 Task: Find connections with filter location Itagüí with filter topic #Trainingwith filter profile language Potuguese with filter current company Resolvit with filter school P P SAVANI UNIVERSITY with filter industry Education with filter service category Loans with filter keywords title Geologist
Action: Mouse moved to (133, 209)
Screenshot: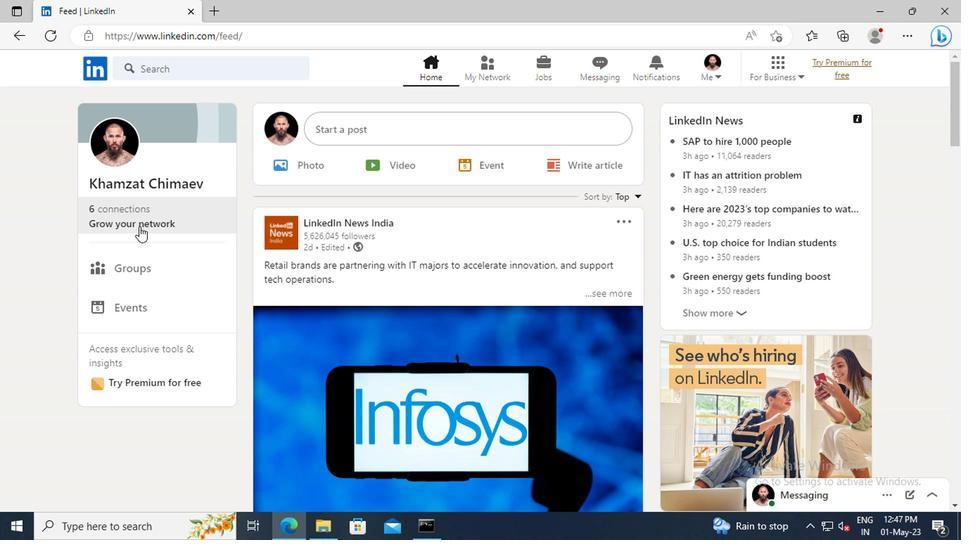 
Action: Mouse pressed left at (133, 209)
Screenshot: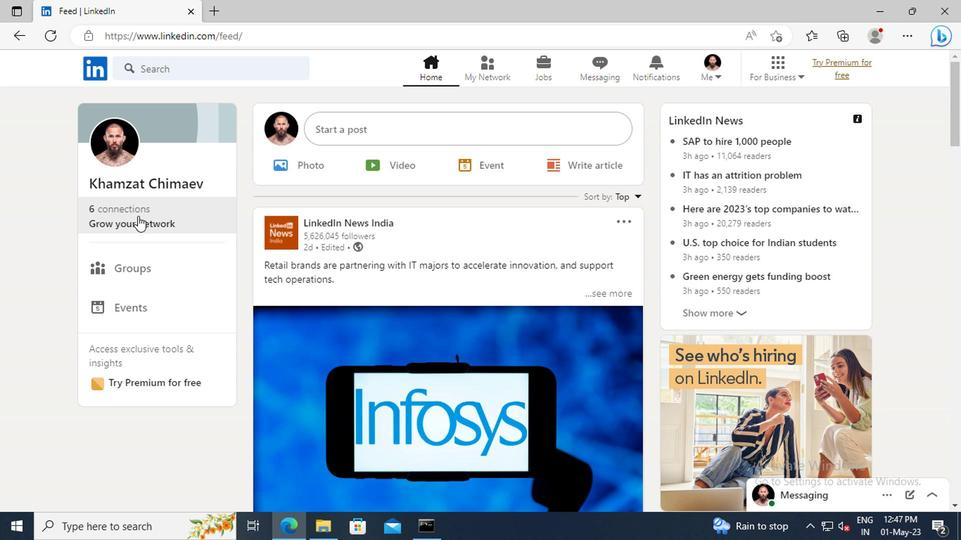 
Action: Mouse moved to (147, 150)
Screenshot: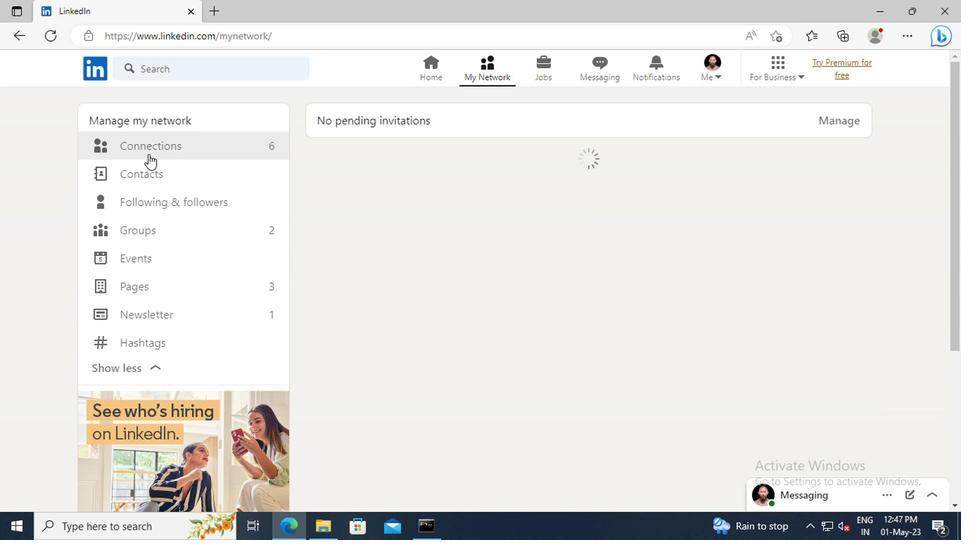 
Action: Mouse pressed left at (147, 150)
Screenshot: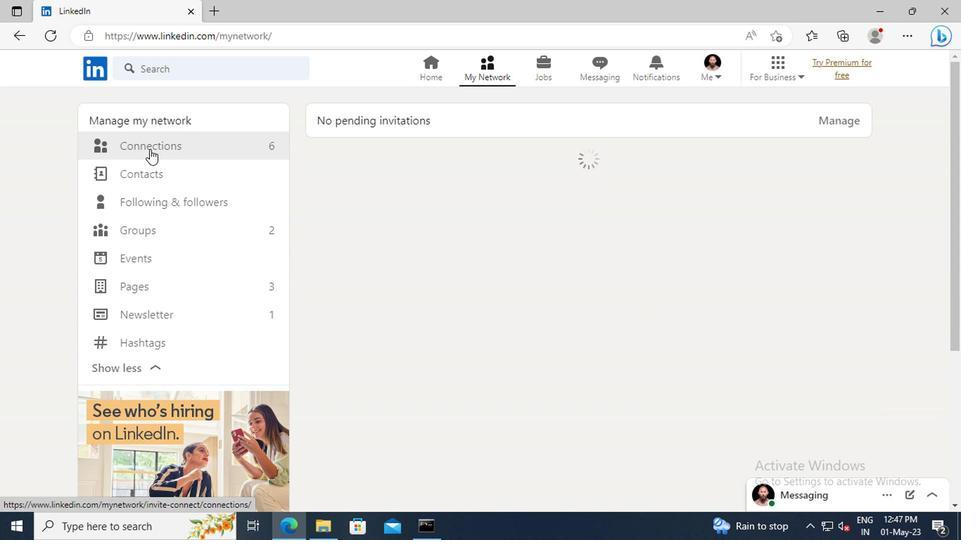 
Action: Mouse moved to (584, 148)
Screenshot: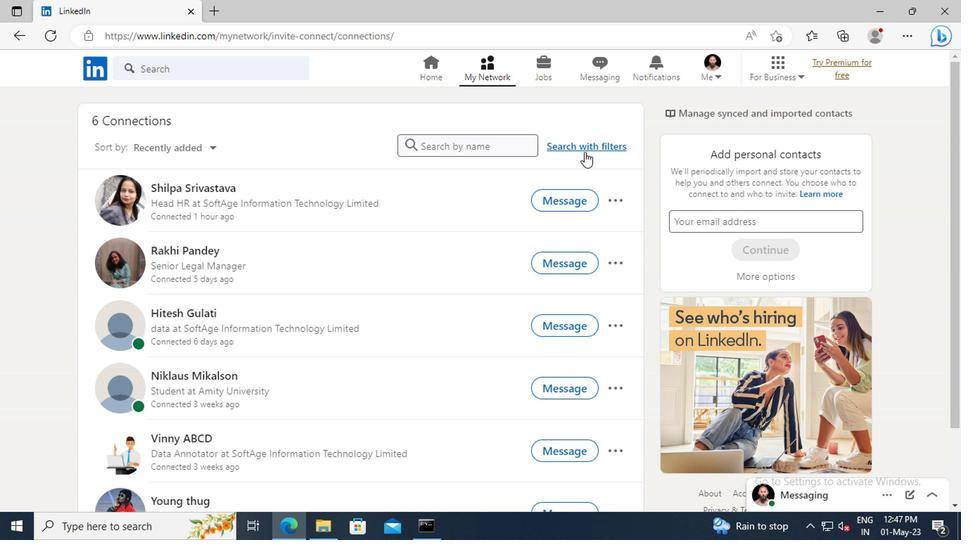 
Action: Mouse pressed left at (584, 148)
Screenshot: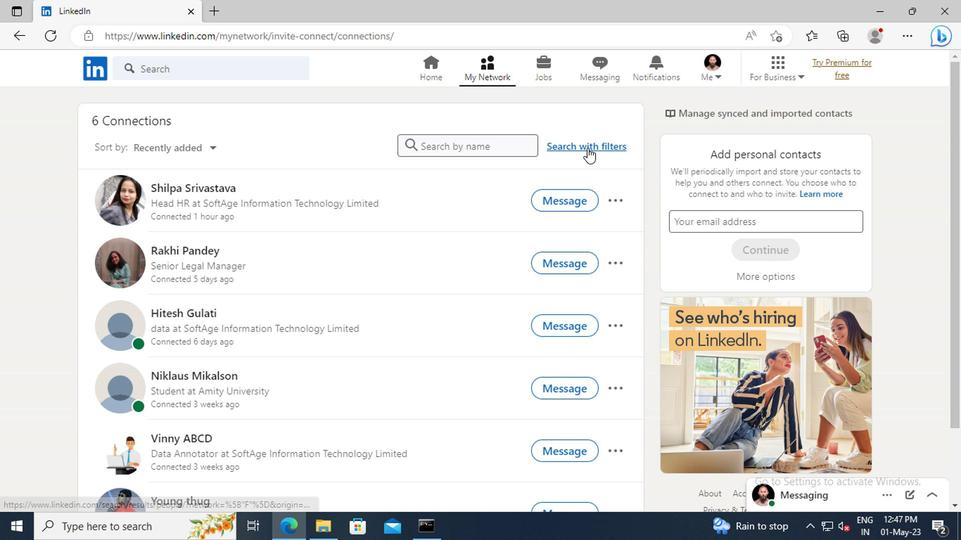 
Action: Mouse moved to (526, 109)
Screenshot: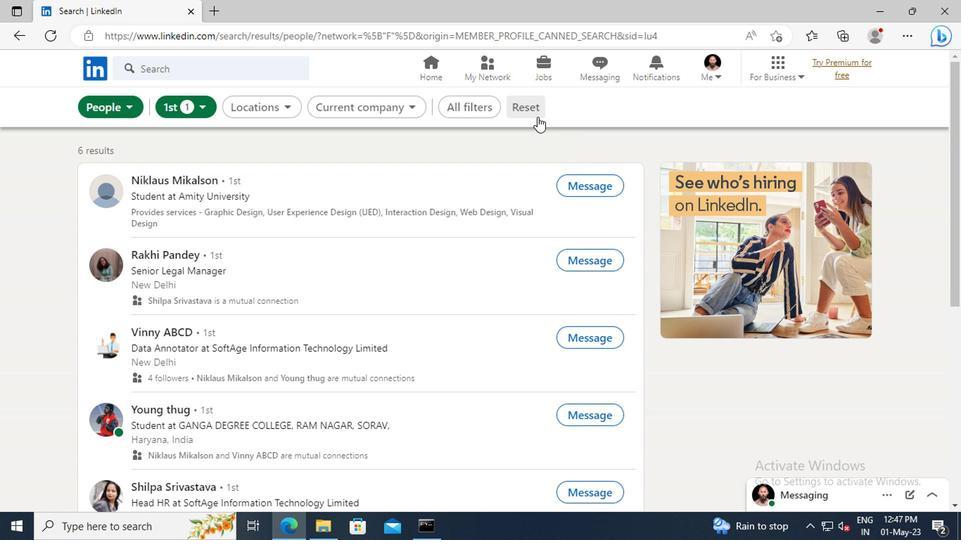 
Action: Mouse pressed left at (526, 109)
Screenshot: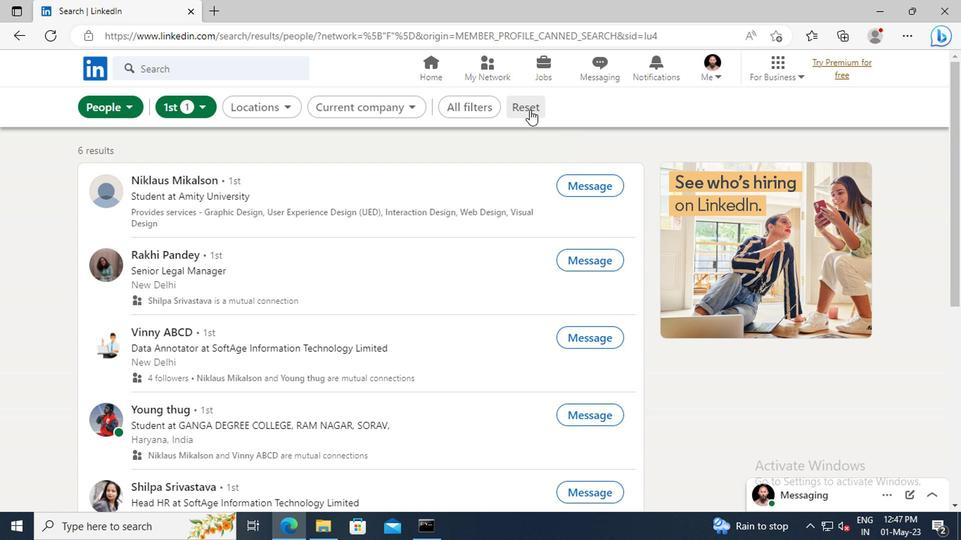 
Action: Mouse moved to (502, 109)
Screenshot: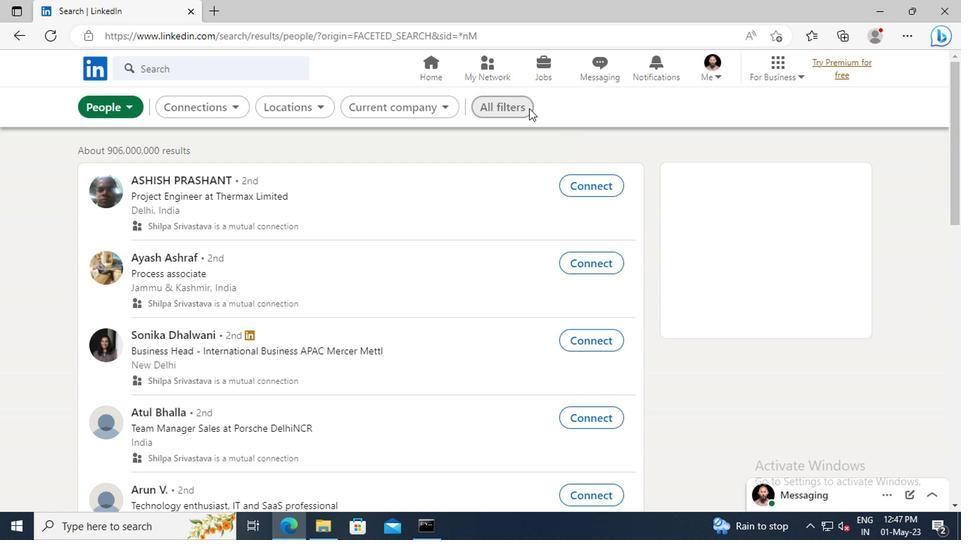 
Action: Mouse pressed left at (502, 109)
Screenshot: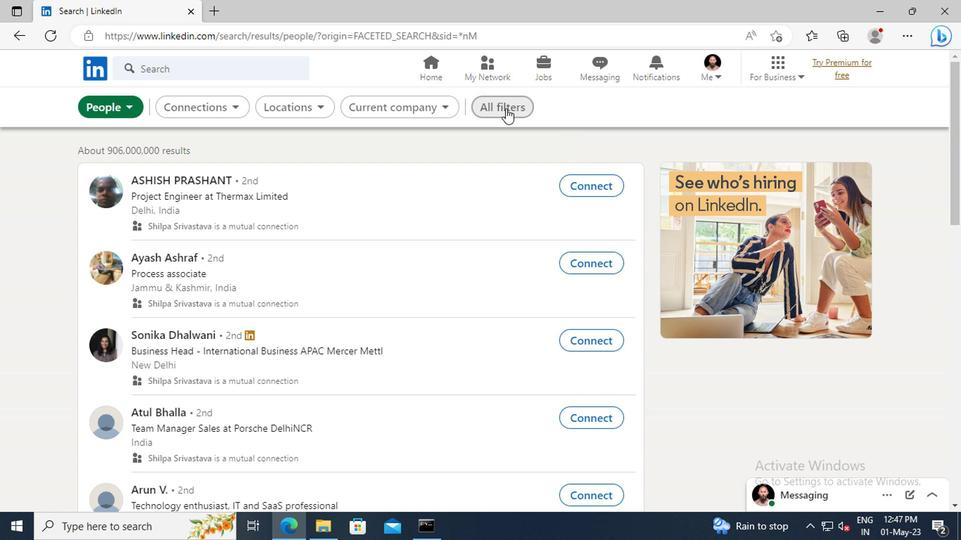 
Action: Mouse moved to (789, 270)
Screenshot: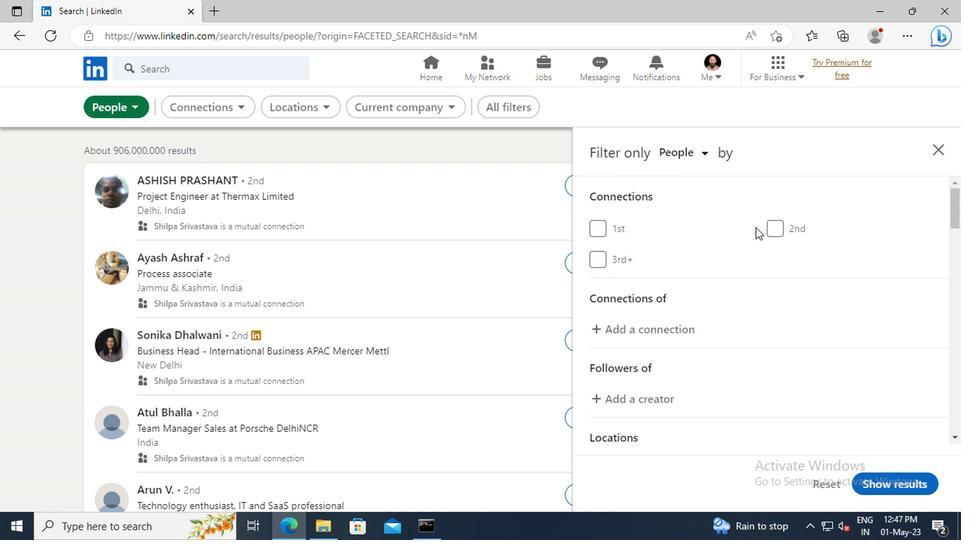 
Action: Mouse scrolled (789, 270) with delta (0, 0)
Screenshot: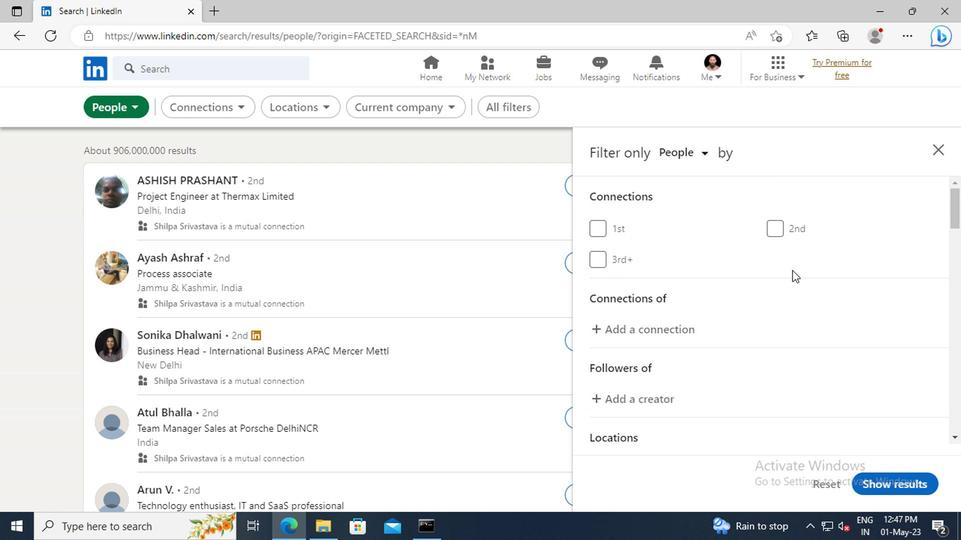 
Action: Mouse scrolled (789, 270) with delta (0, 0)
Screenshot: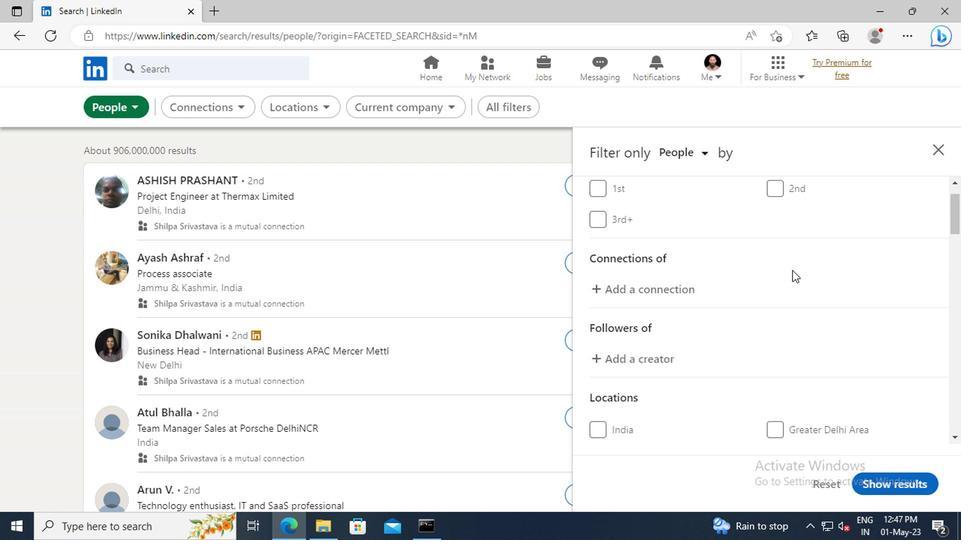 
Action: Mouse scrolled (789, 270) with delta (0, 0)
Screenshot: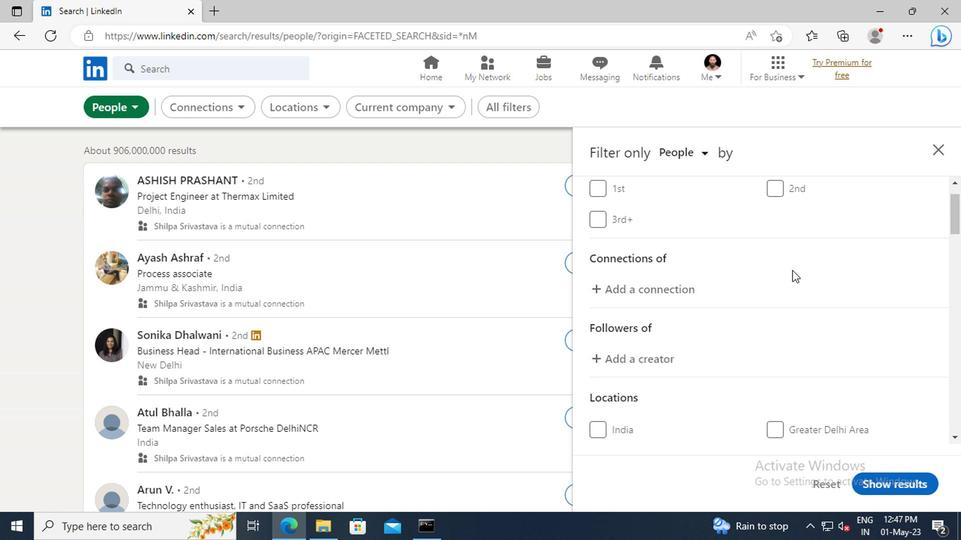 
Action: Mouse scrolled (789, 270) with delta (0, 0)
Screenshot: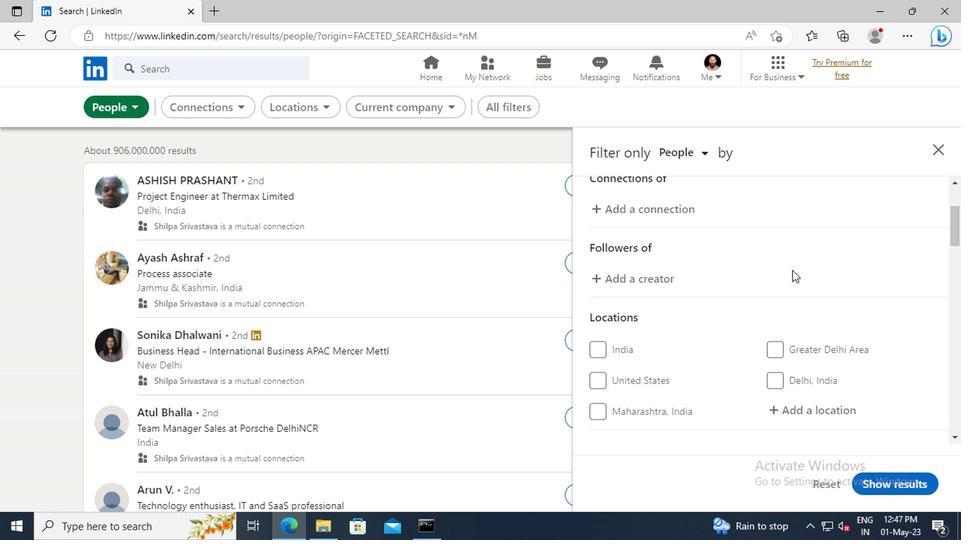 
Action: Mouse scrolled (789, 270) with delta (0, 0)
Screenshot: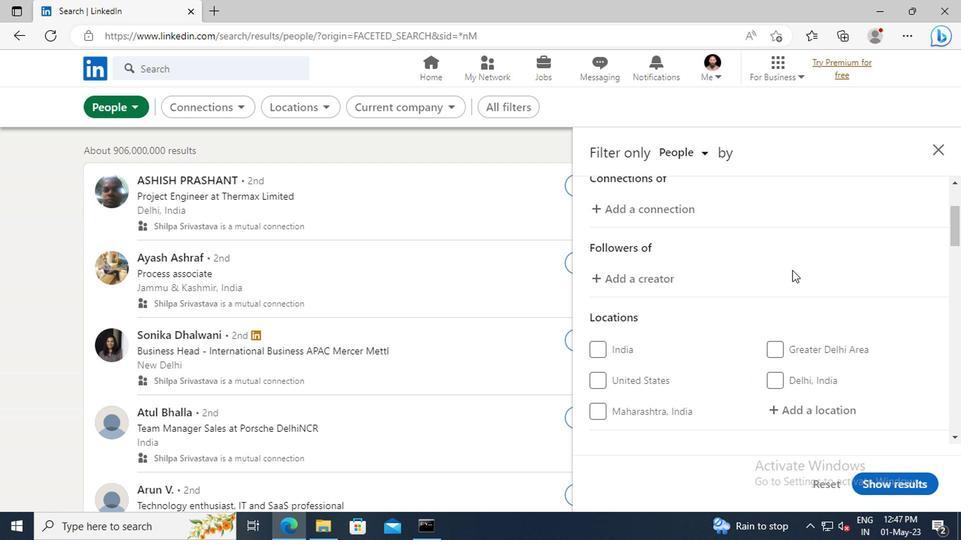 
Action: Mouse moved to (783, 329)
Screenshot: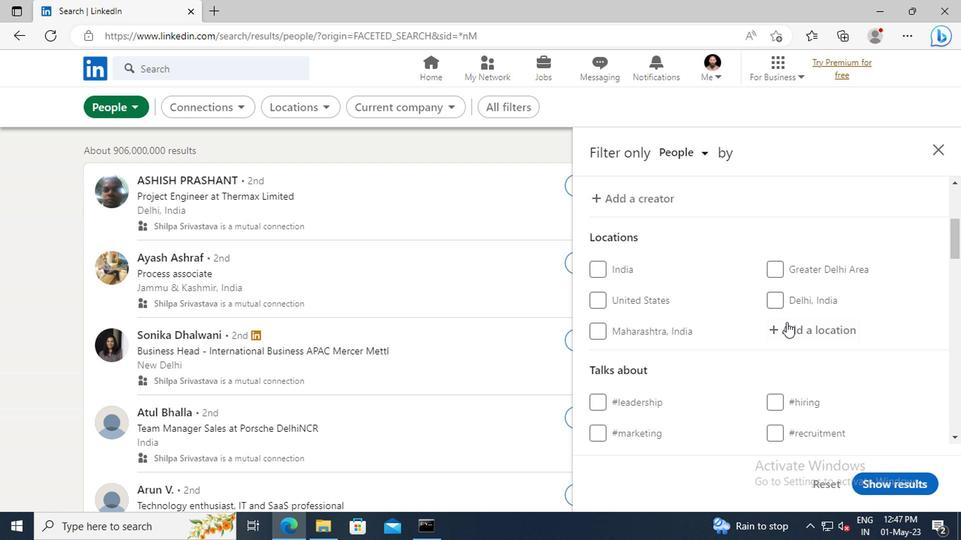
Action: Mouse pressed left at (783, 329)
Screenshot: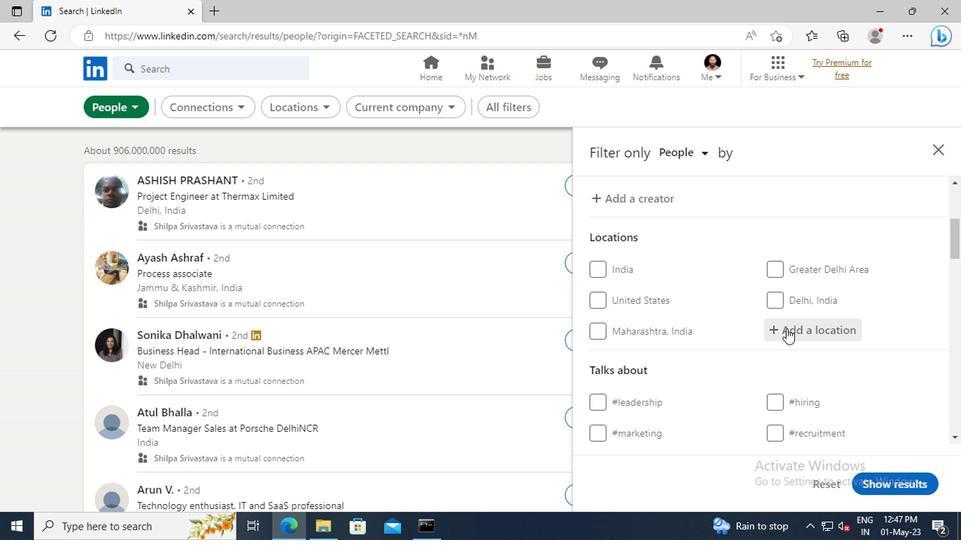 
Action: Key pressed <Key.shift>ITAGUI
Screenshot: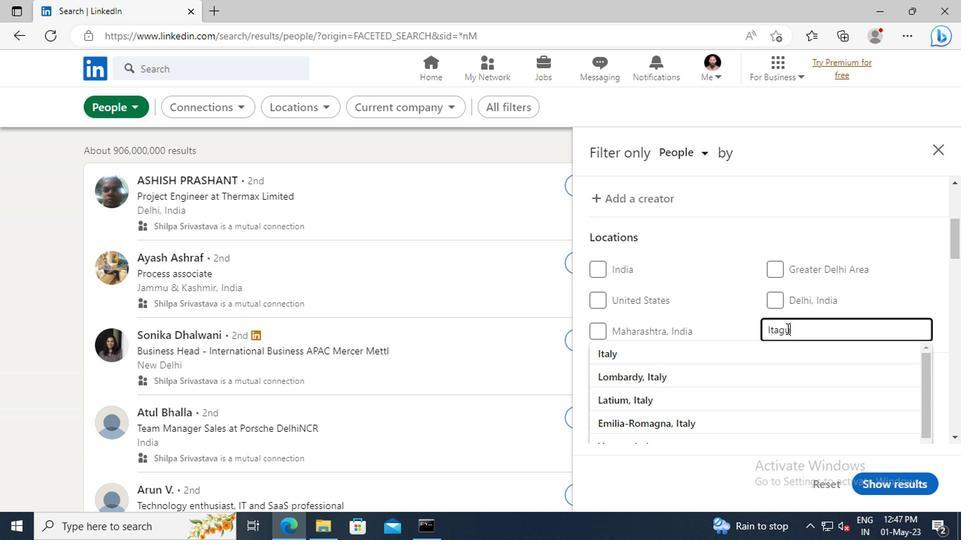 
Action: Mouse moved to (783, 356)
Screenshot: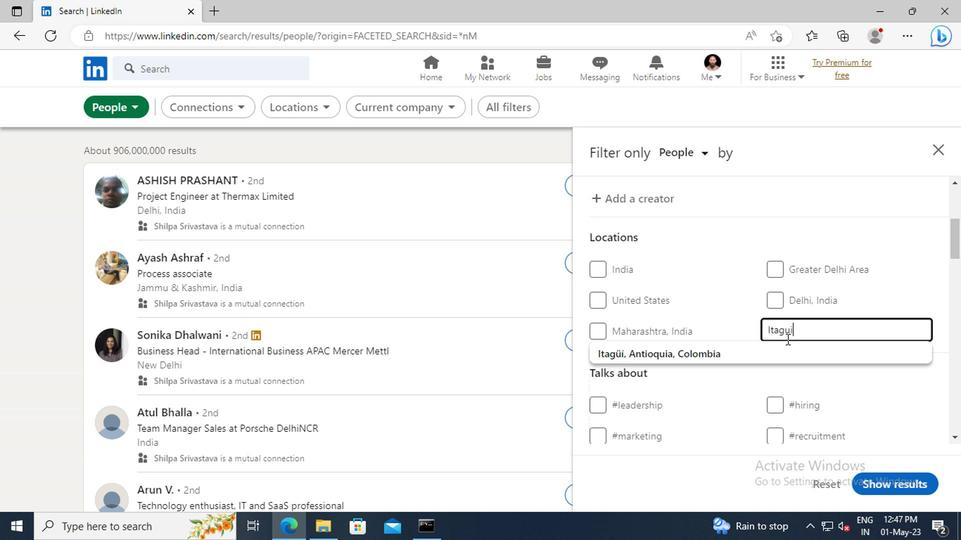 
Action: Mouse pressed left at (783, 356)
Screenshot: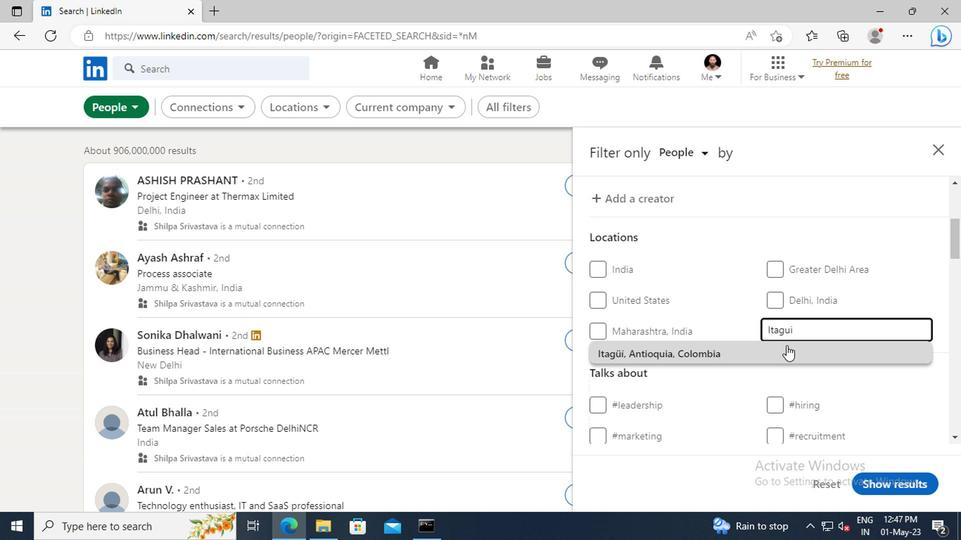 
Action: Mouse scrolled (783, 355) with delta (0, 0)
Screenshot: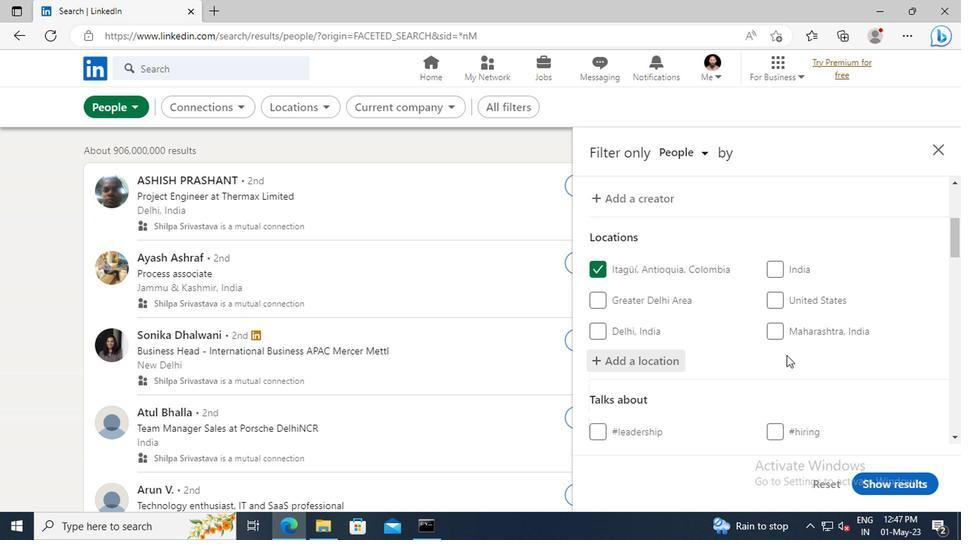 
Action: Mouse scrolled (783, 355) with delta (0, 0)
Screenshot: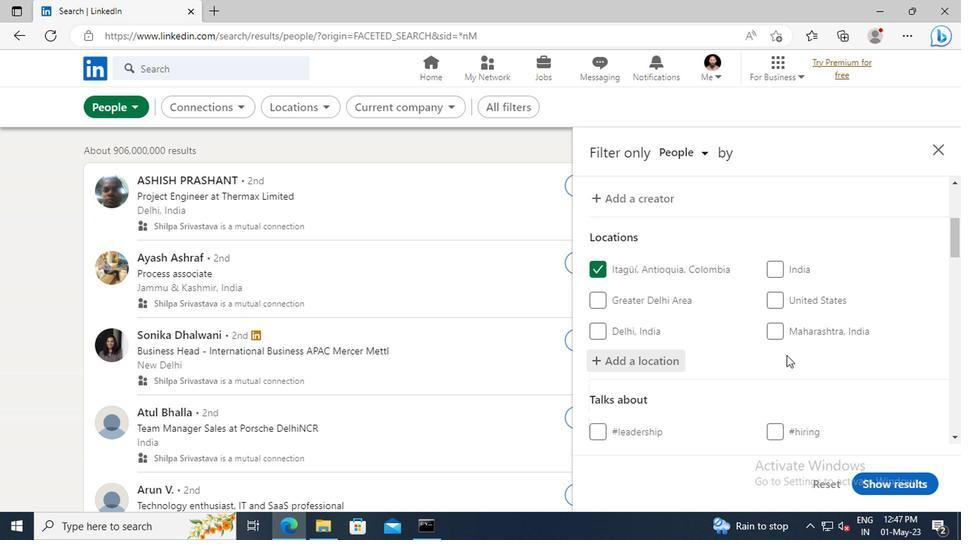 
Action: Mouse scrolled (783, 355) with delta (0, 0)
Screenshot: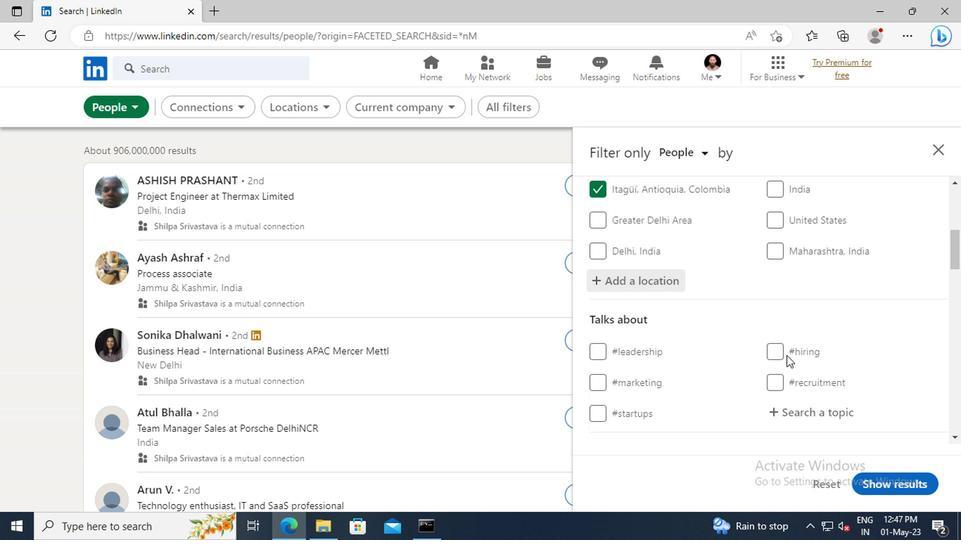 
Action: Mouse scrolled (783, 355) with delta (0, 0)
Screenshot: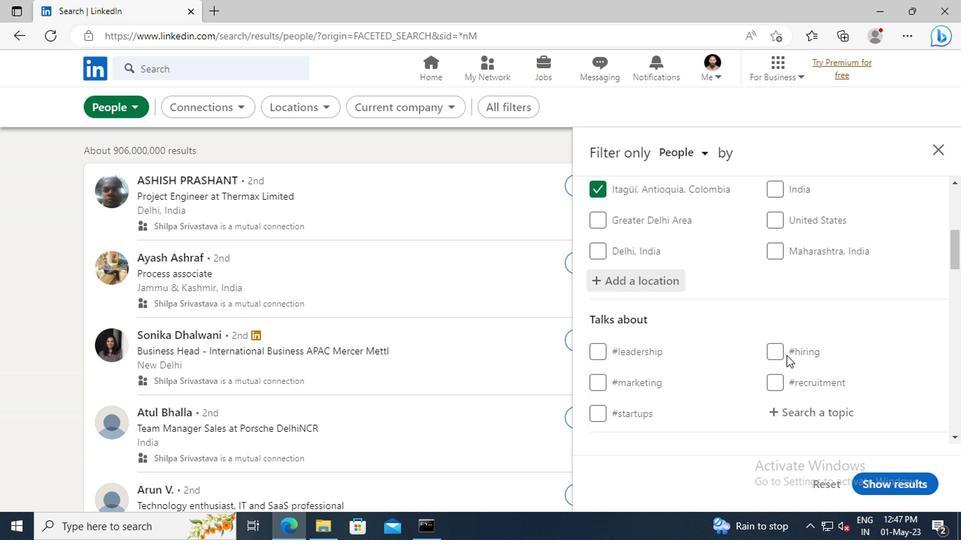 
Action: Mouse moved to (777, 338)
Screenshot: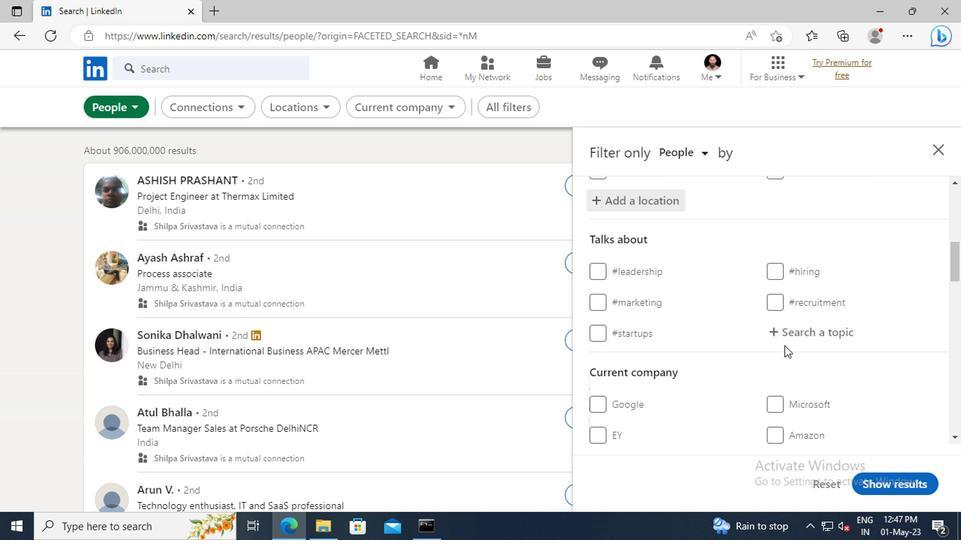 
Action: Mouse pressed left at (777, 338)
Screenshot: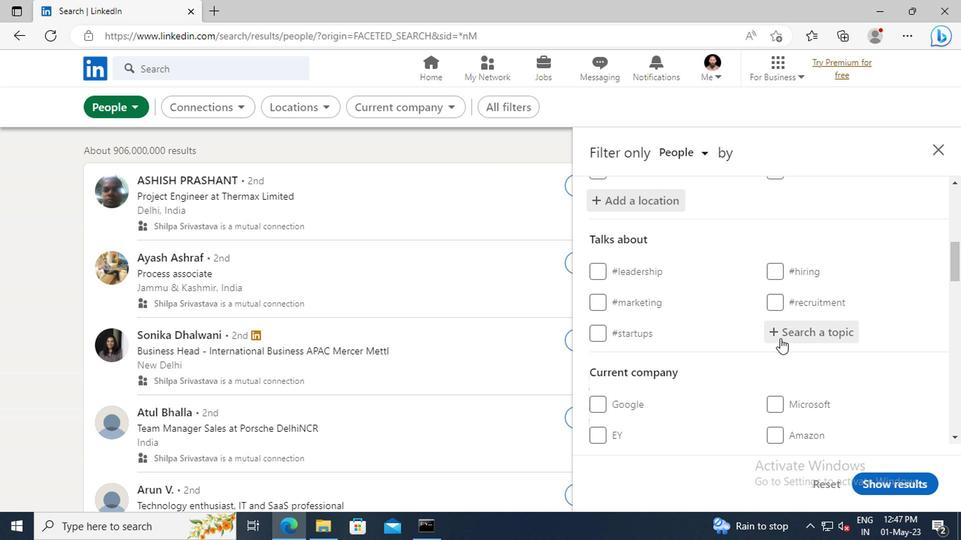 
Action: Key pressed <Key.shift>TRAINING
Screenshot: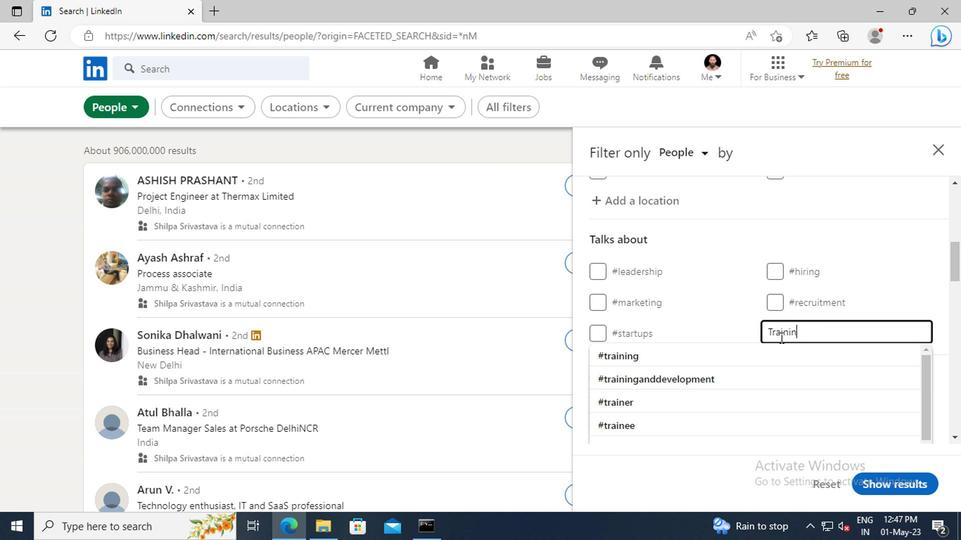 
Action: Mouse moved to (771, 351)
Screenshot: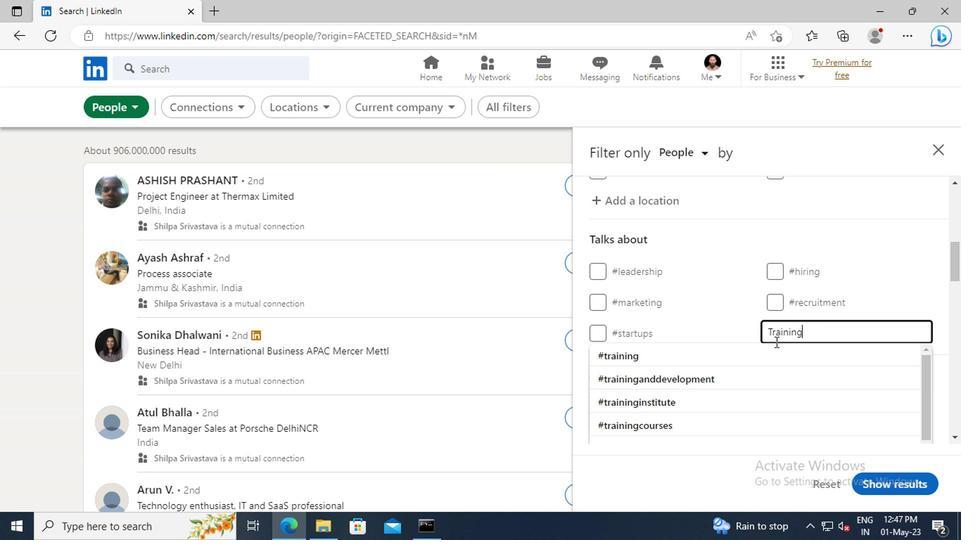 
Action: Mouse pressed left at (771, 351)
Screenshot: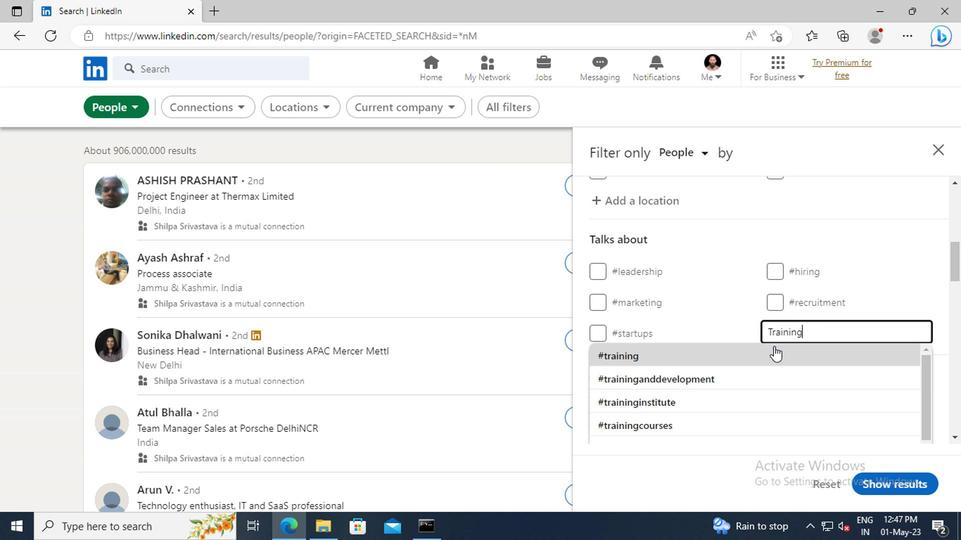 
Action: Mouse scrolled (771, 350) with delta (0, 0)
Screenshot: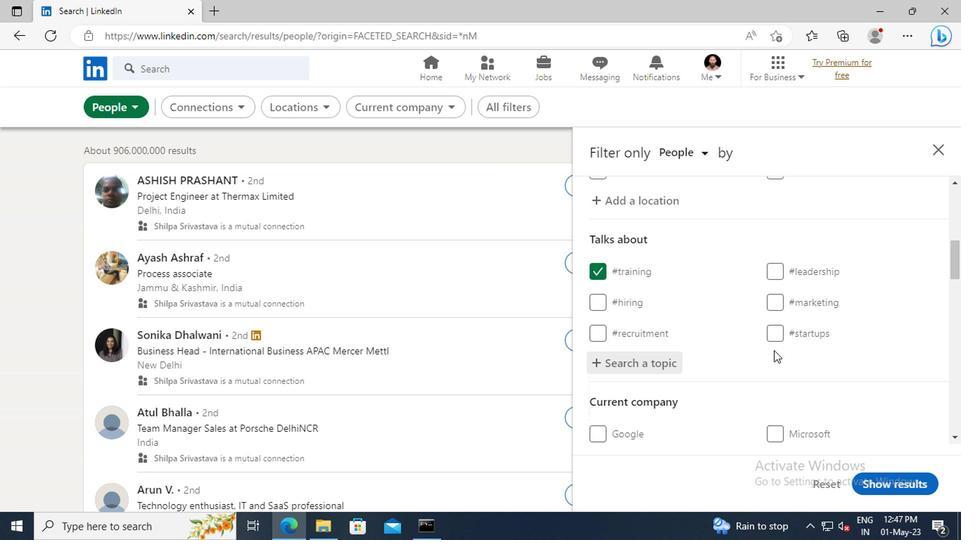 
Action: Mouse scrolled (771, 350) with delta (0, 0)
Screenshot: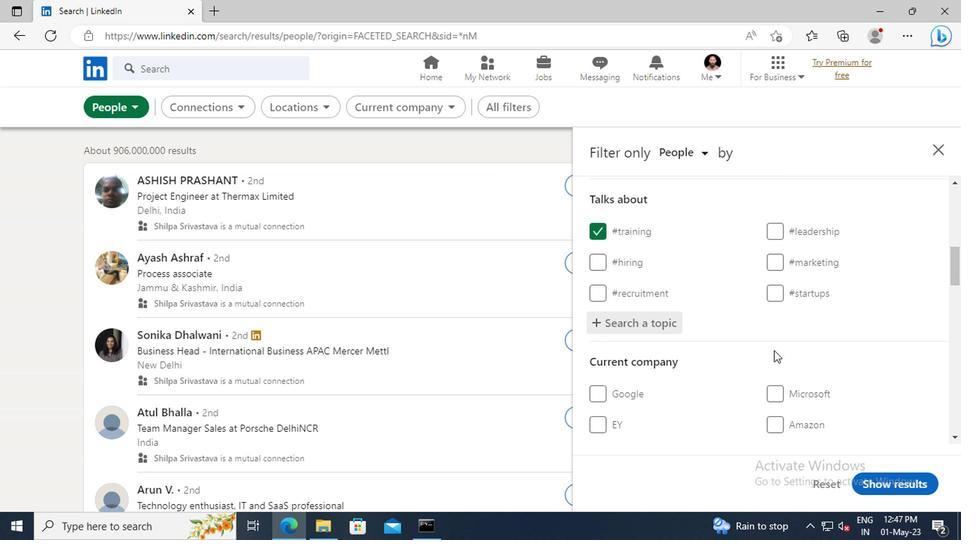 
Action: Mouse scrolled (771, 350) with delta (0, 0)
Screenshot: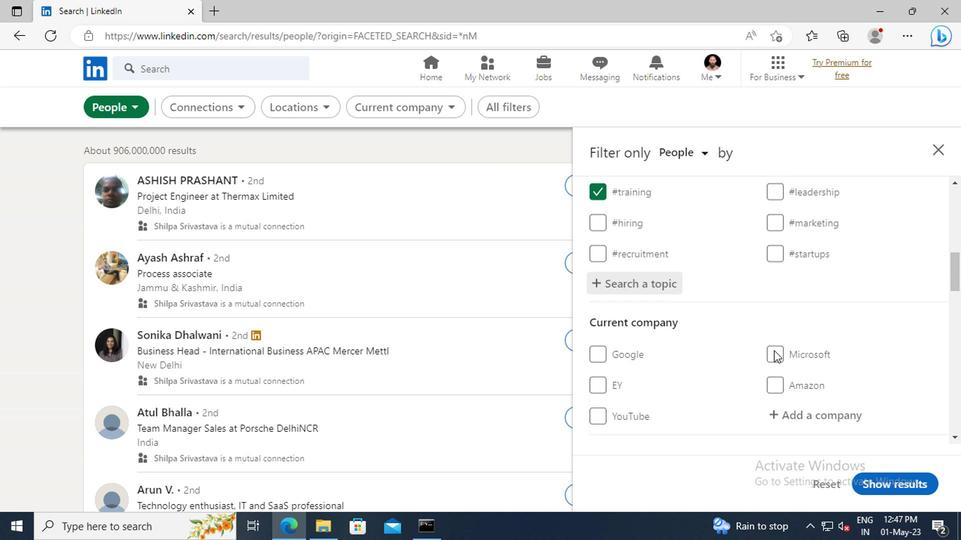 
Action: Mouse scrolled (771, 350) with delta (0, 0)
Screenshot: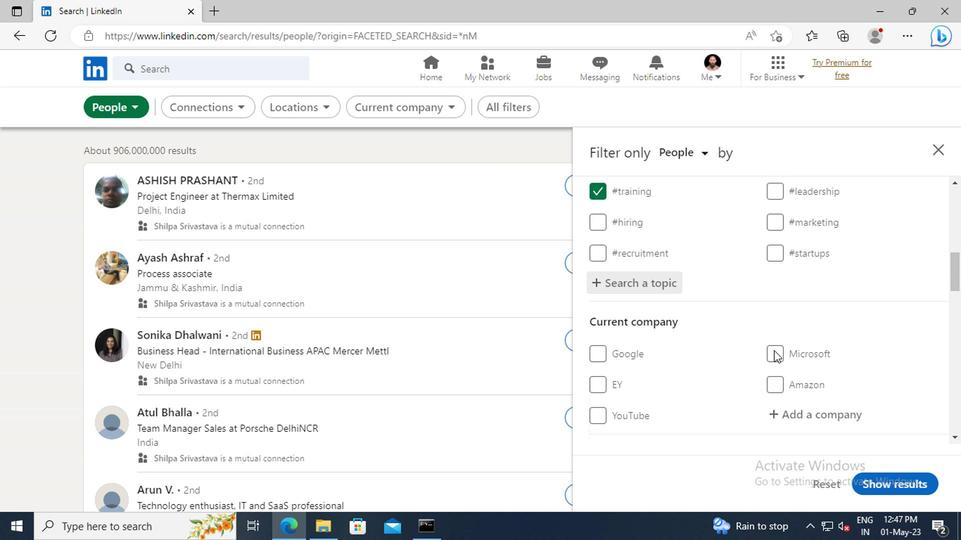 
Action: Mouse scrolled (771, 350) with delta (0, 0)
Screenshot: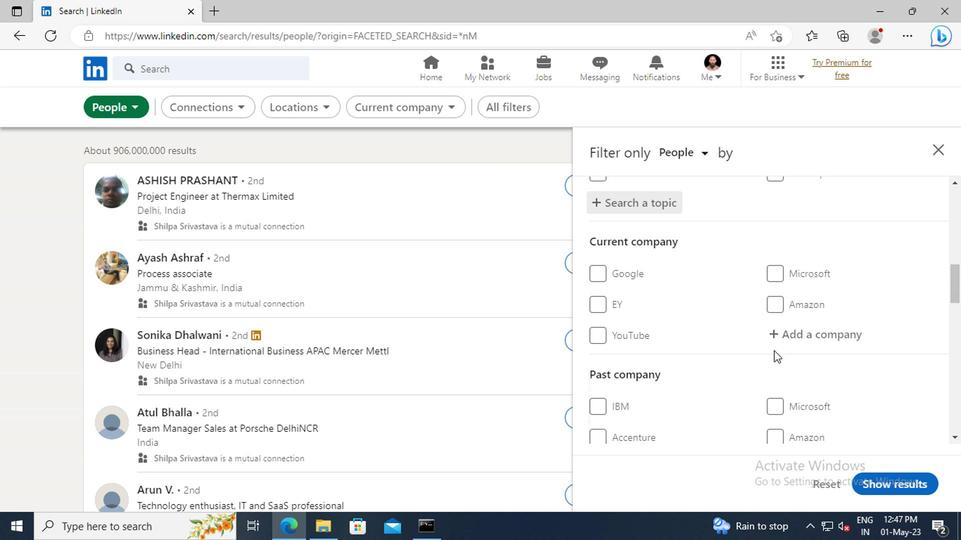 
Action: Mouse scrolled (771, 350) with delta (0, 0)
Screenshot: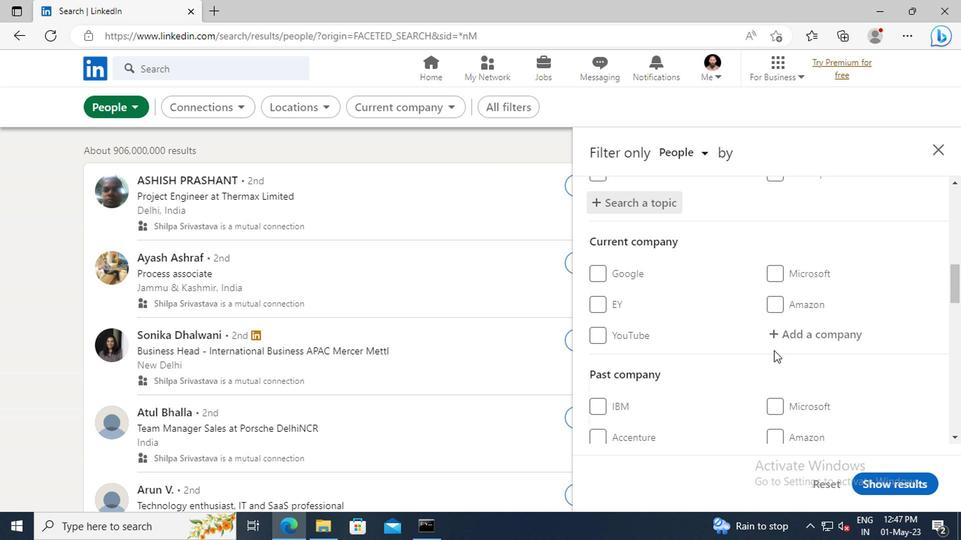 
Action: Mouse scrolled (771, 350) with delta (0, 0)
Screenshot: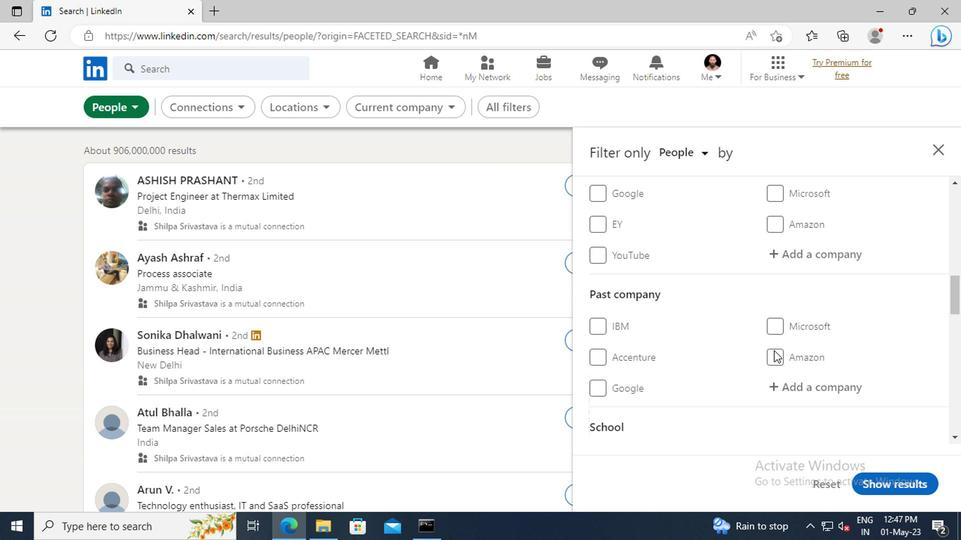 
Action: Mouse scrolled (771, 350) with delta (0, 0)
Screenshot: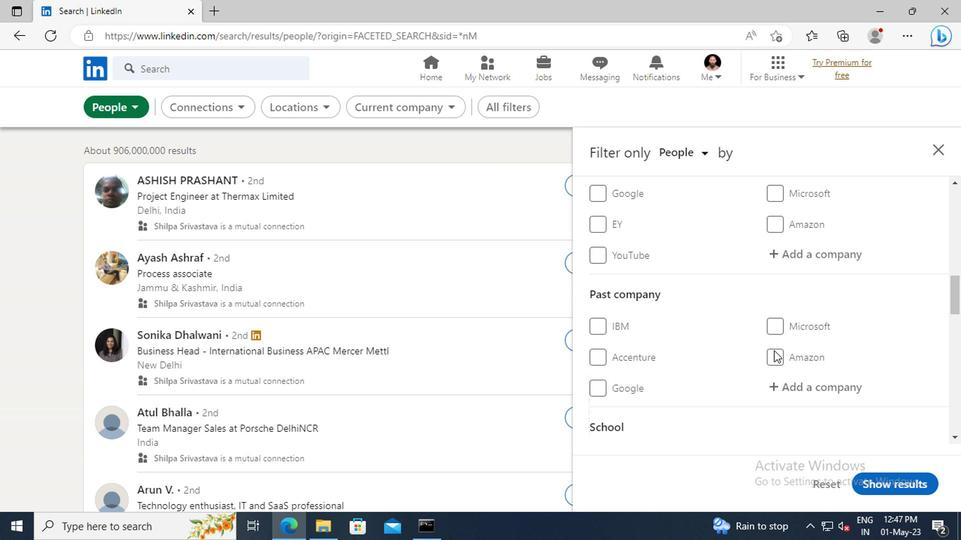 
Action: Mouse scrolled (771, 350) with delta (0, 0)
Screenshot: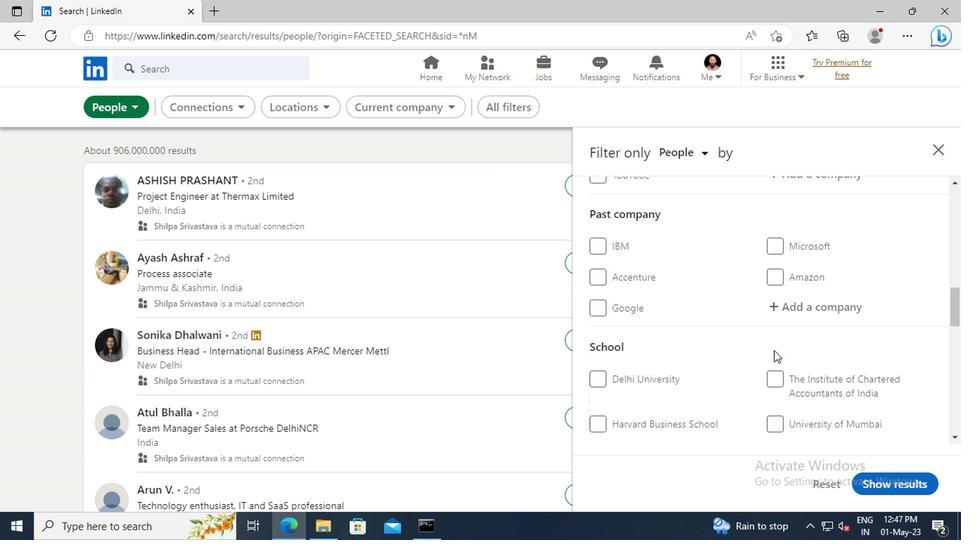 
Action: Mouse scrolled (771, 350) with delta (0, 0)
Screenshot: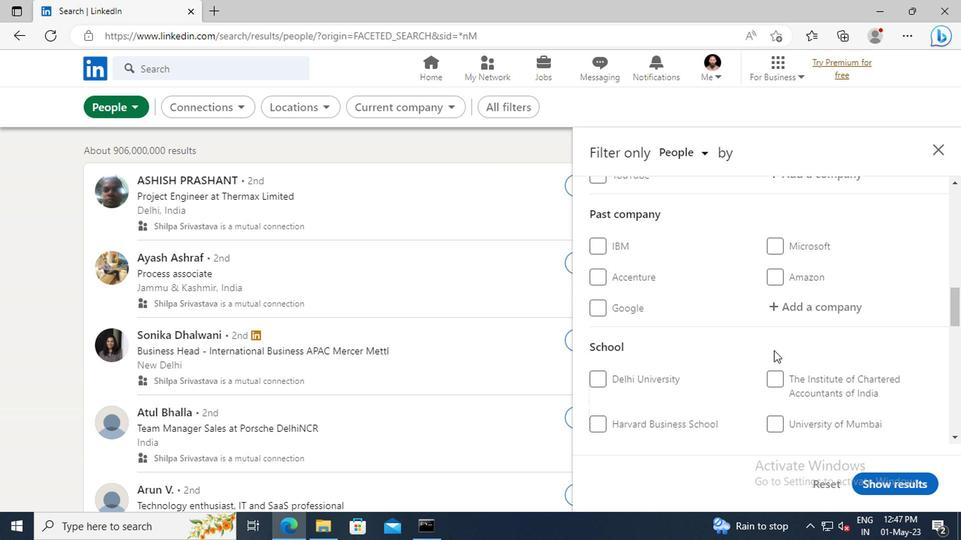 
Action: Mouse scrolled (771, 350) with delta (0, 0)
Screenshot: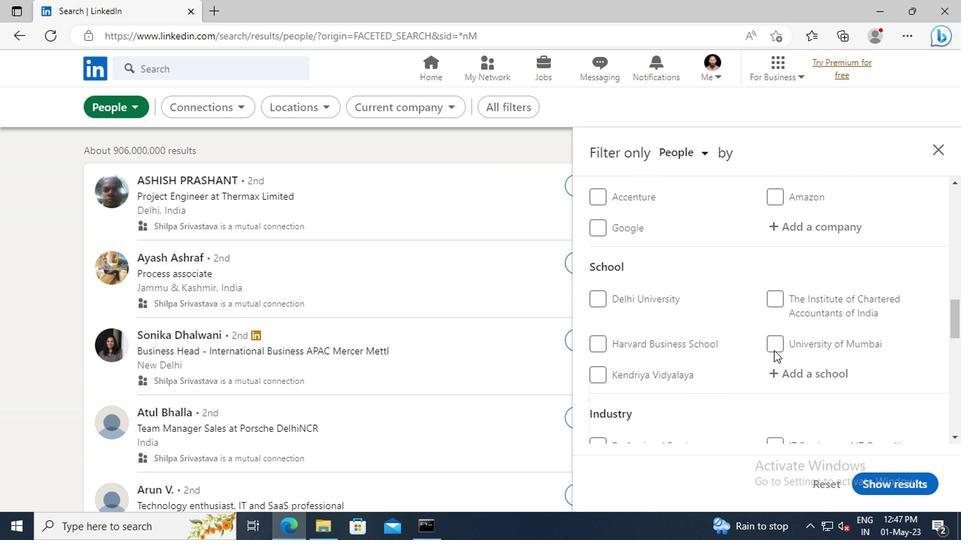 
Action: Mouse scrolled (771, 350) with delta (0, 0)
Screenshot: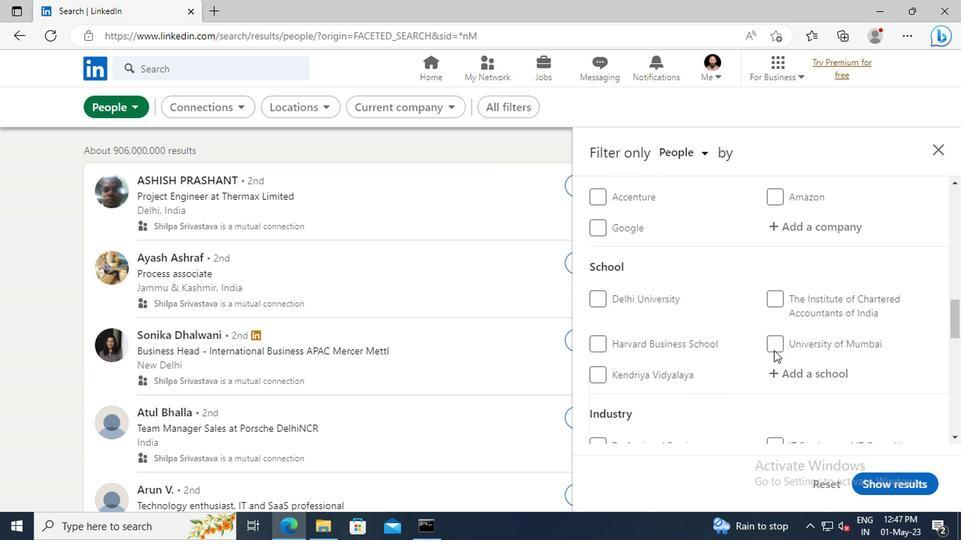 
Action: Mouse scrolled (771, 350) with delta (0, 0)
Screenshot: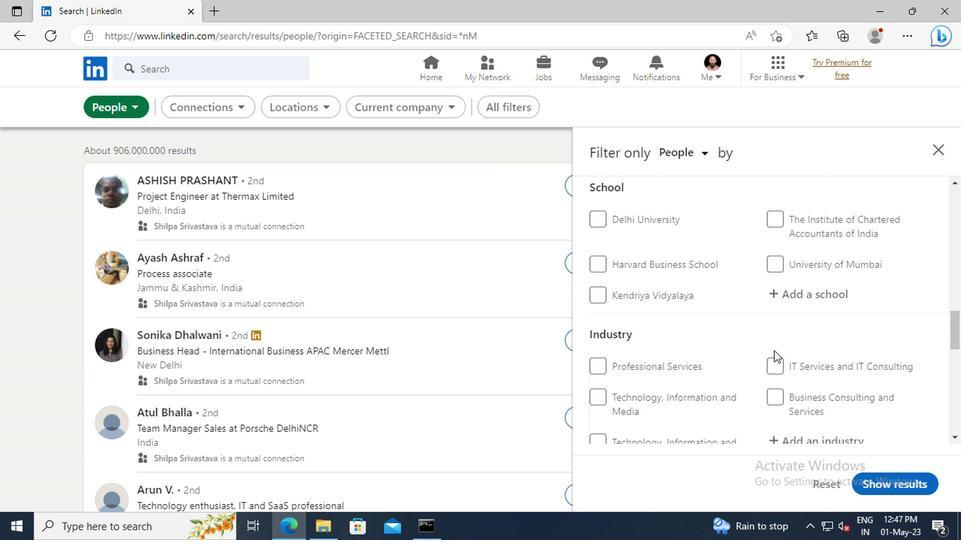 
Action: Mouse scrolled (771, 350) with delta (0, 0)
Screenshot: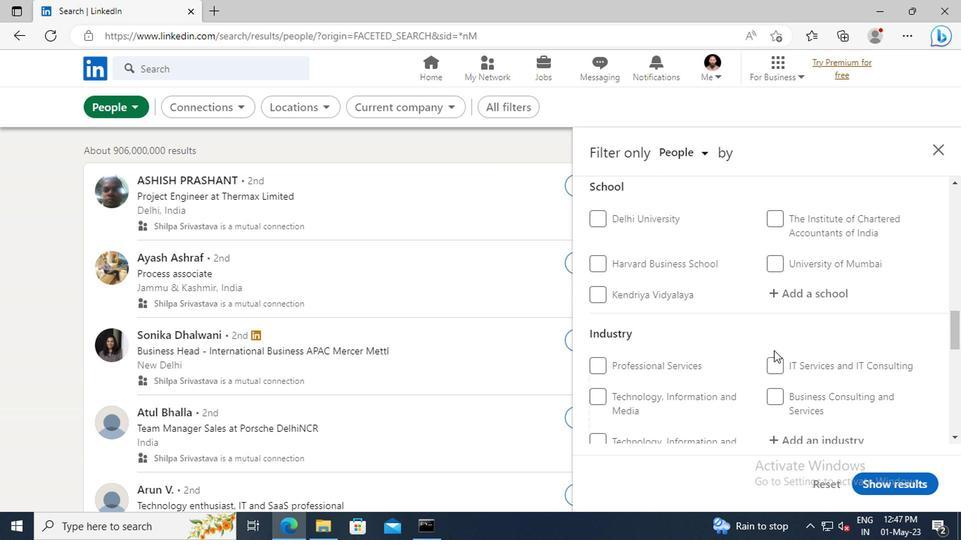 
Action: Mouse scrolled (771, 350) with delta (0, 0)
Screenshot: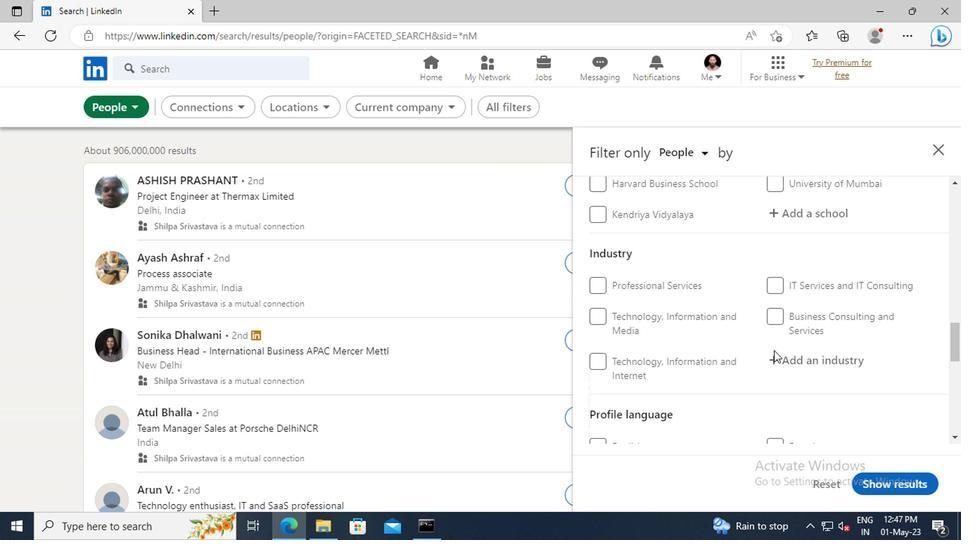 
Action: Mouse scrolled (771, 350) with delta (0, 0)
Screenshot: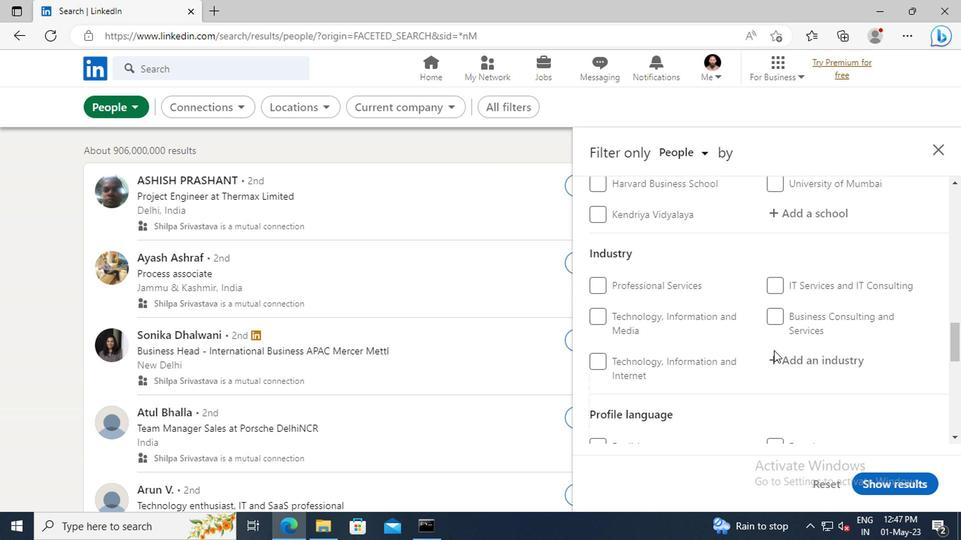 
Action: Mouse scrolled (771, 350) with delta (0, 0)
Screenshot: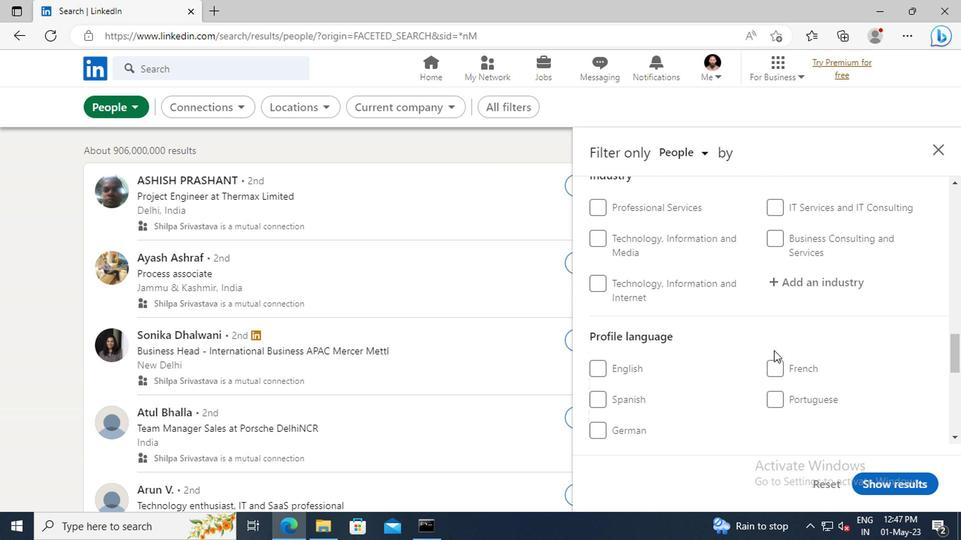 
Action: Mouse moved to (771, 360)
Screenshot: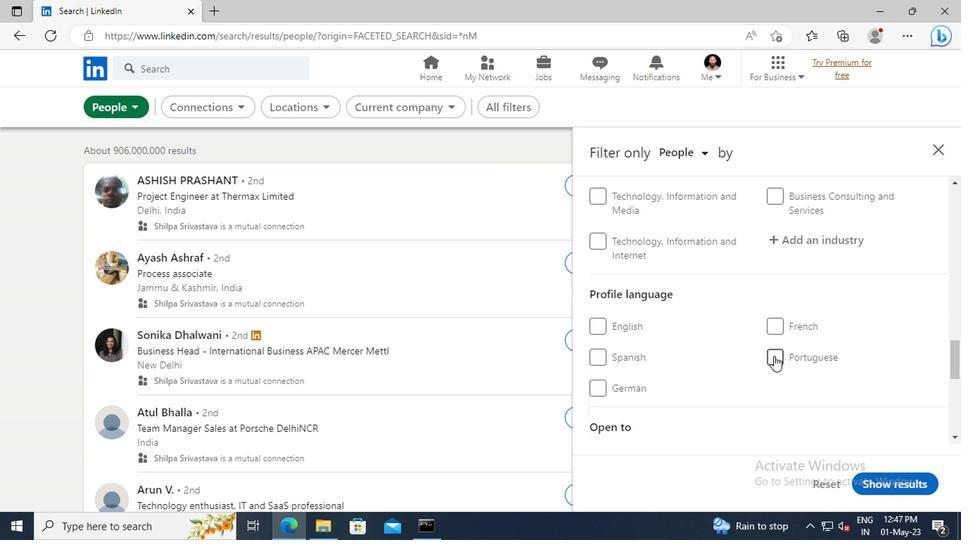 
Action: Mouse pressed left at (771, 360)
Screenshot: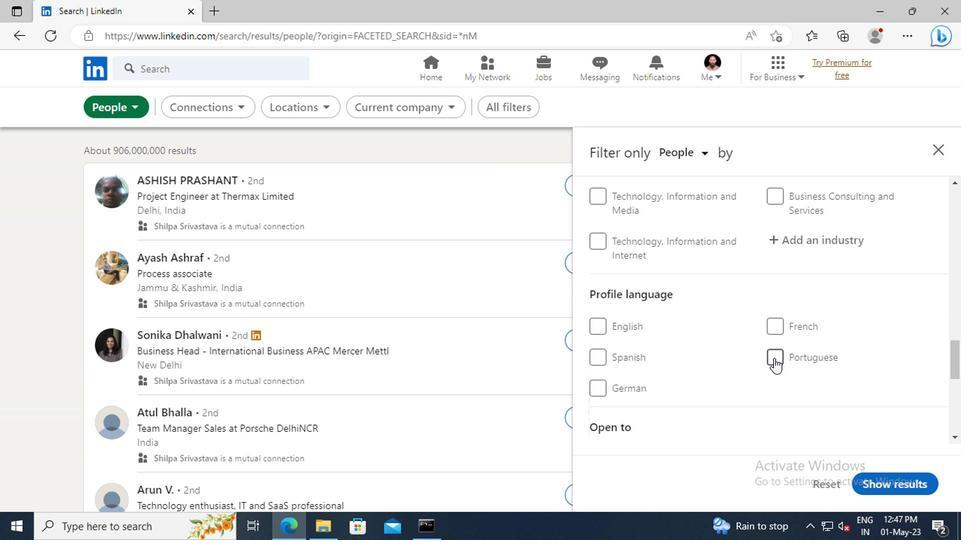 
Action: Mouse moved to (798, 342)
Screenshot: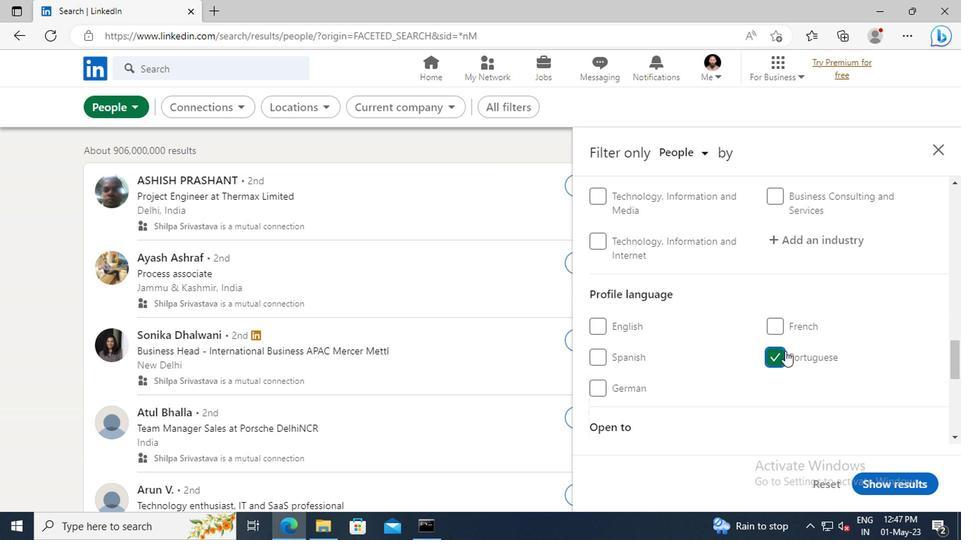 
Action: Mouse scrolled (798, 343) with delta (0, 1)
Screenshot: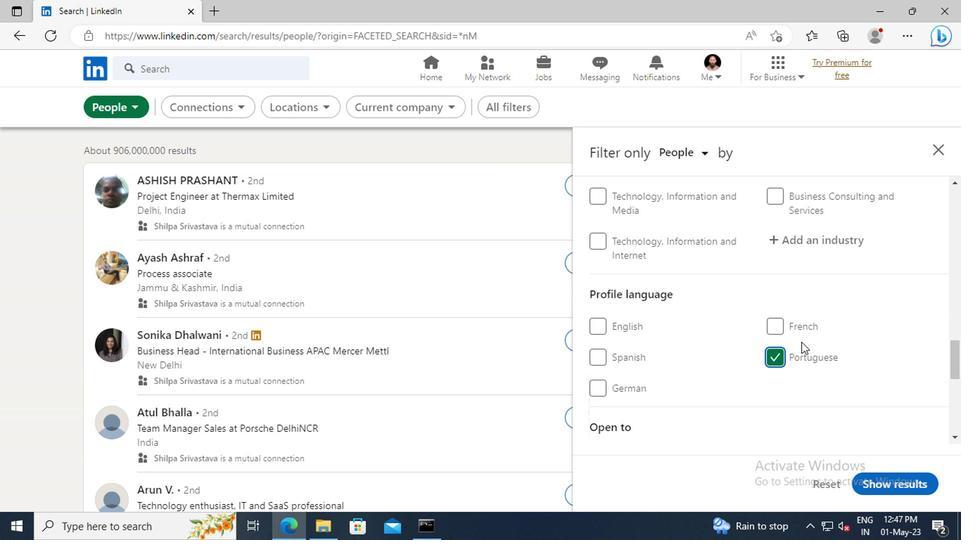 
Action: Mouse scrolled (798, 343) with delta (0, 1)
Screenshot: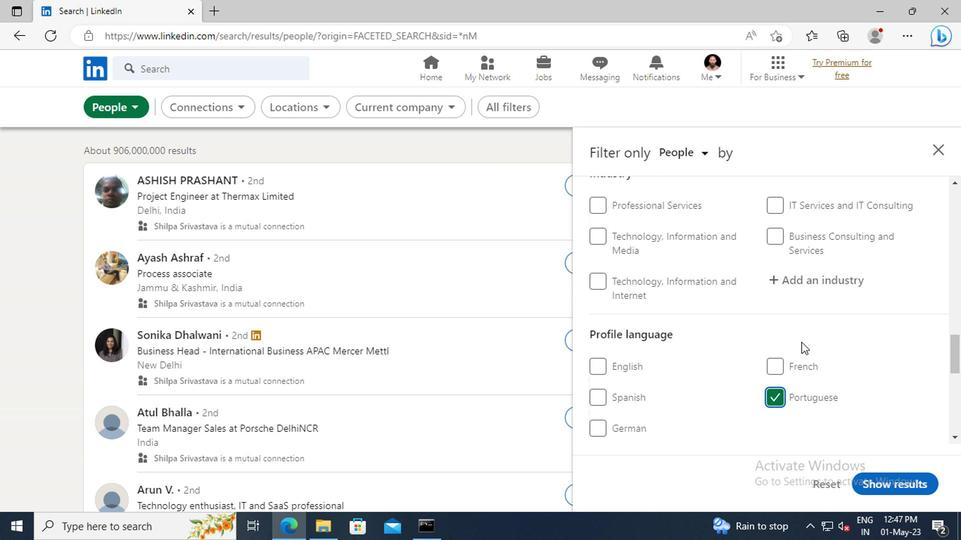
Action: Mouse scrolled (798, 343) with delta (0, 1)
Screenshot: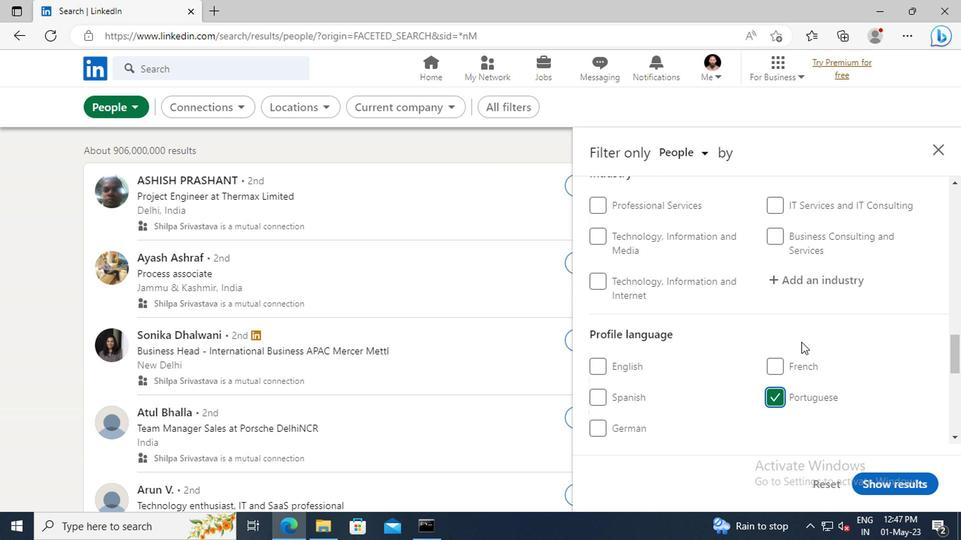 
Action: Mouse scrolled (798, 343) with delta (0, 1)
Screenshot: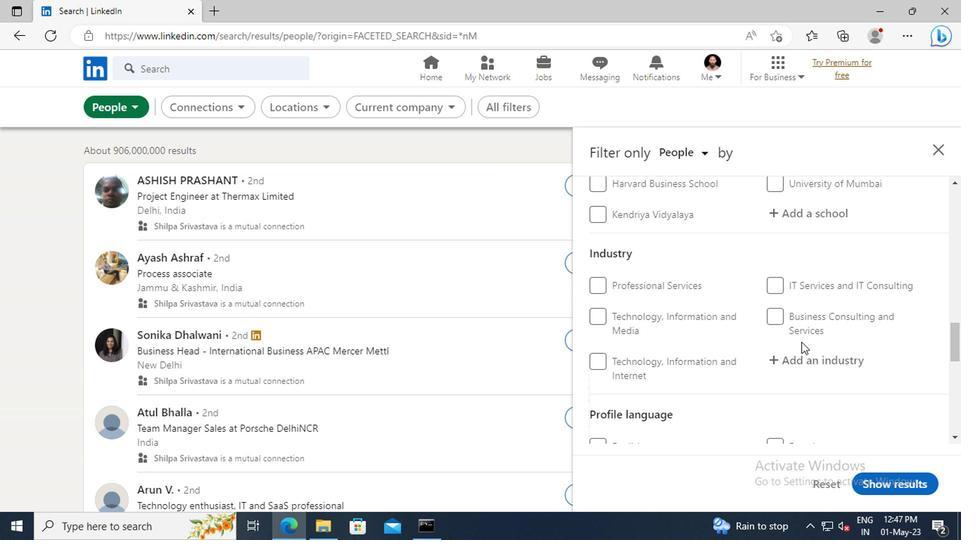 
Action: Mouse scrolled (798, 343) with delta (0, 1)
Screenshot: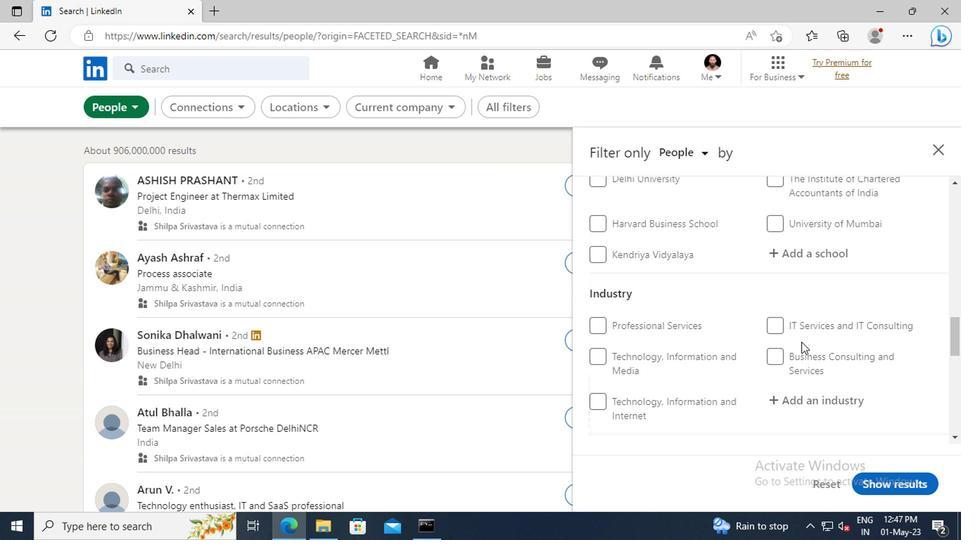
Action: Mouse scrolled (798, 343) with delta (0, 1)
Screenshot: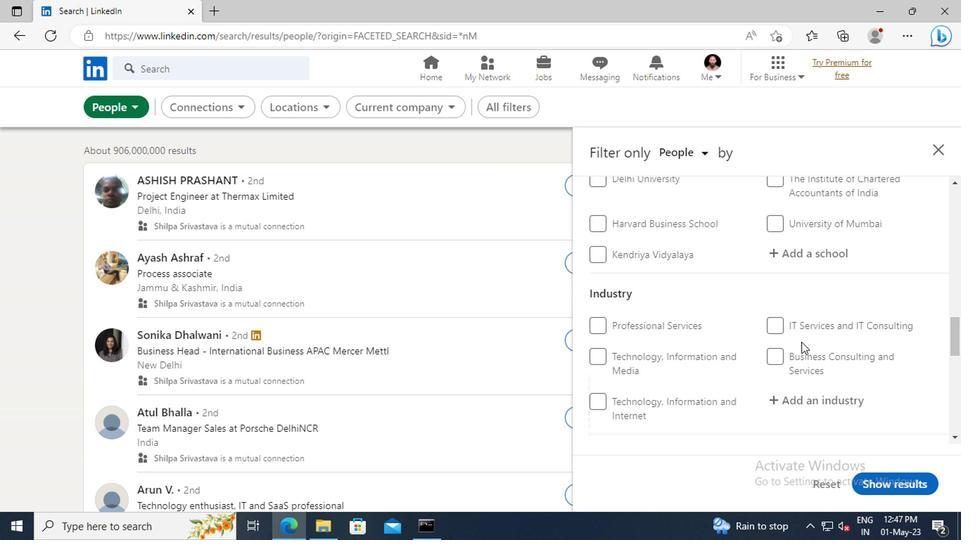 
Action: Mouse scrolled (798, 343) with delta (0, 1)
Screenshot: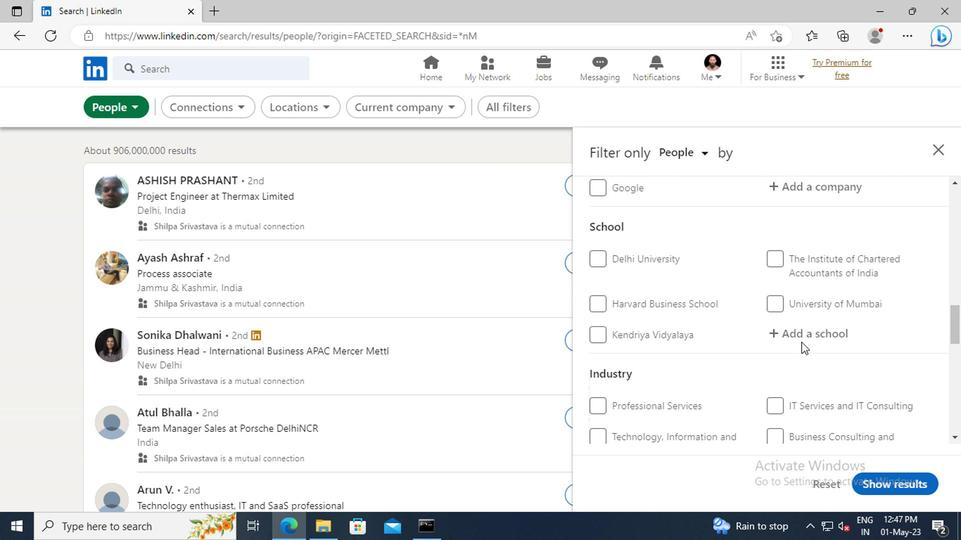 
Action: Mouse scrolled (798, 343) with delta (0, 1)
Screenshot: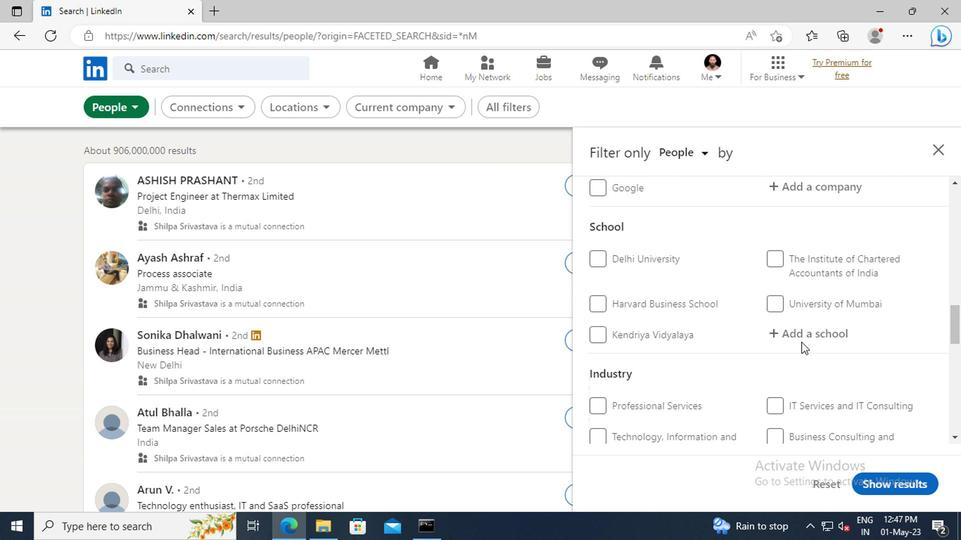 
Action: Mouse moved to (799, 342)
Screenshot: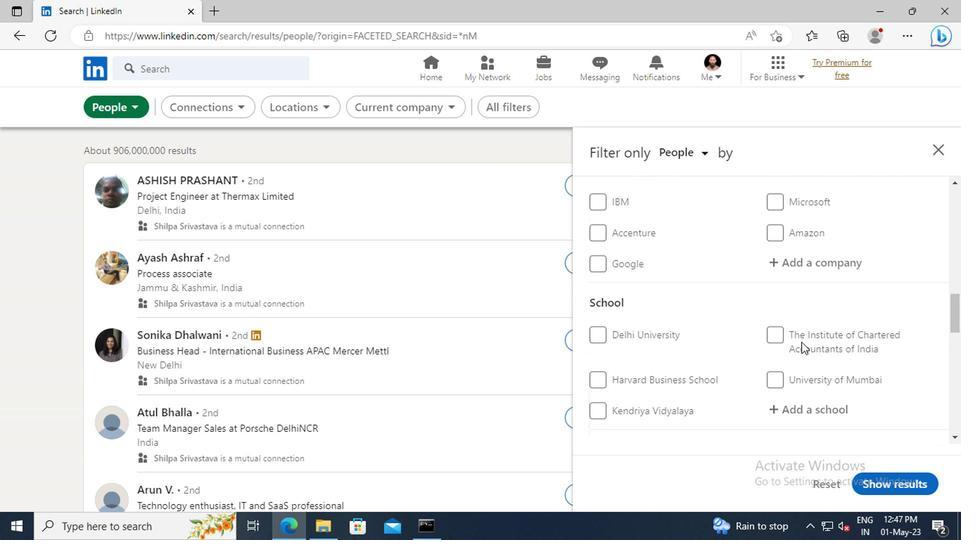 
Action: Mouse scrolled (799, 342) with delta (0, 0)
Screenshot: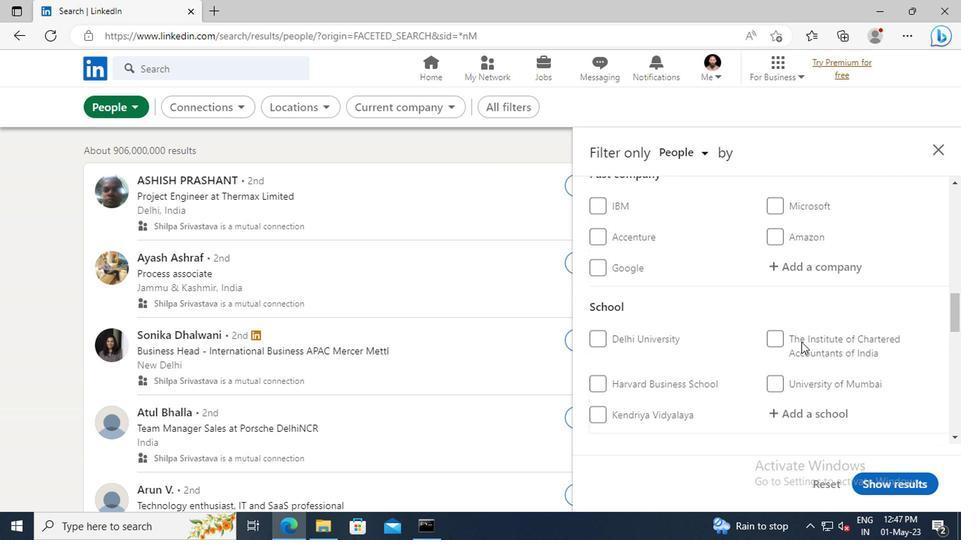 
Action: Mouse scrolled (799, 342) with delta (0, 0)
Screenshot: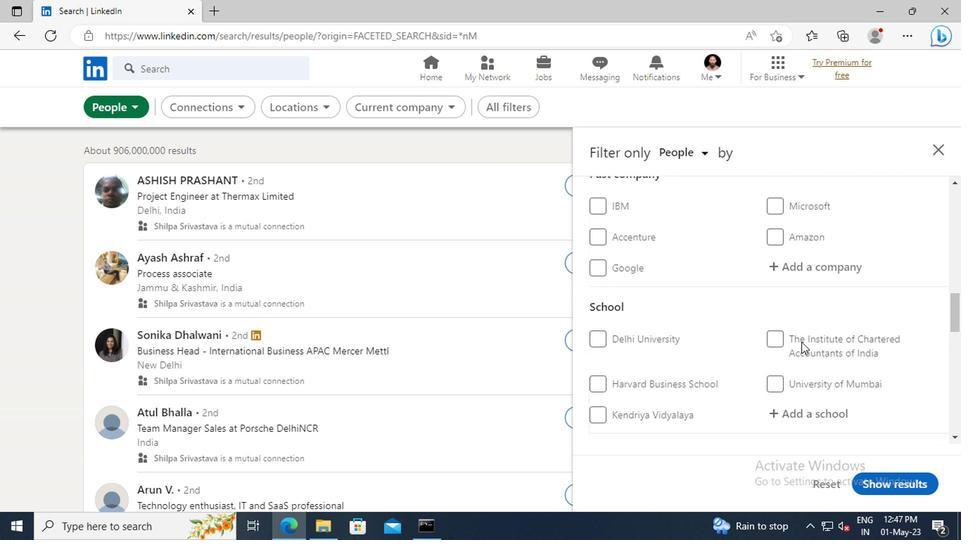 
Action: Mouse scrolled (799, 342) with delta (0, 0)
Screenshot: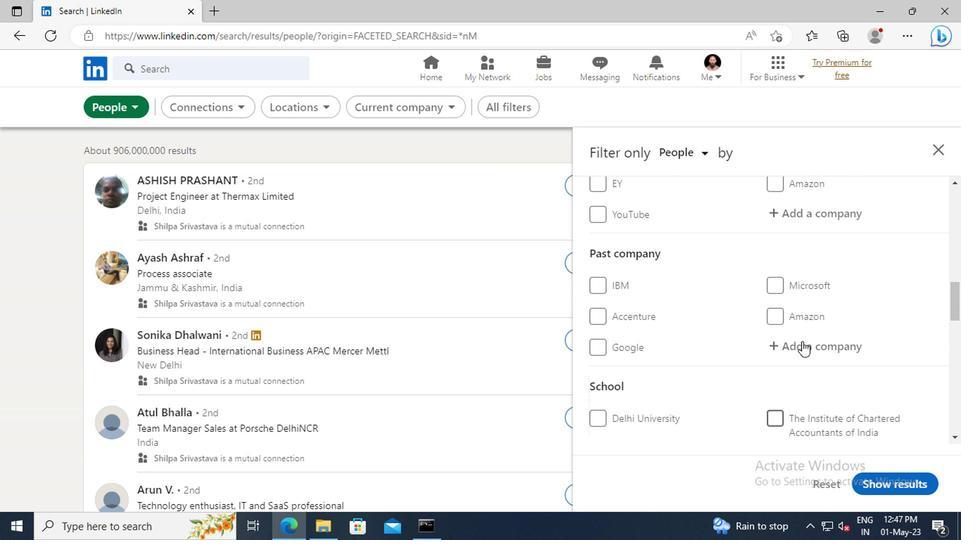 
Action: Mouse scrolled (799, 342) with delta (0, 0)
Screenshot: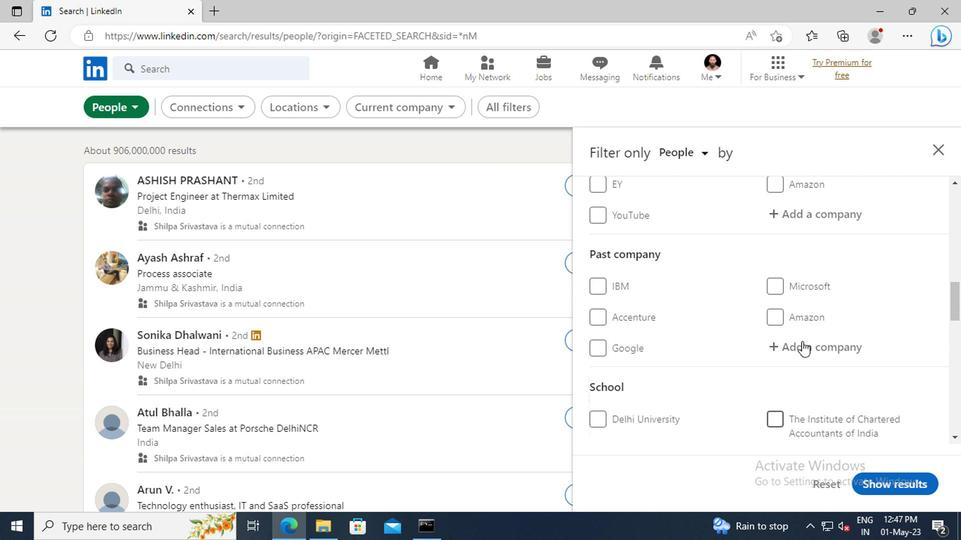 
Action: Mouse moved to (784, 298)
Screenshot: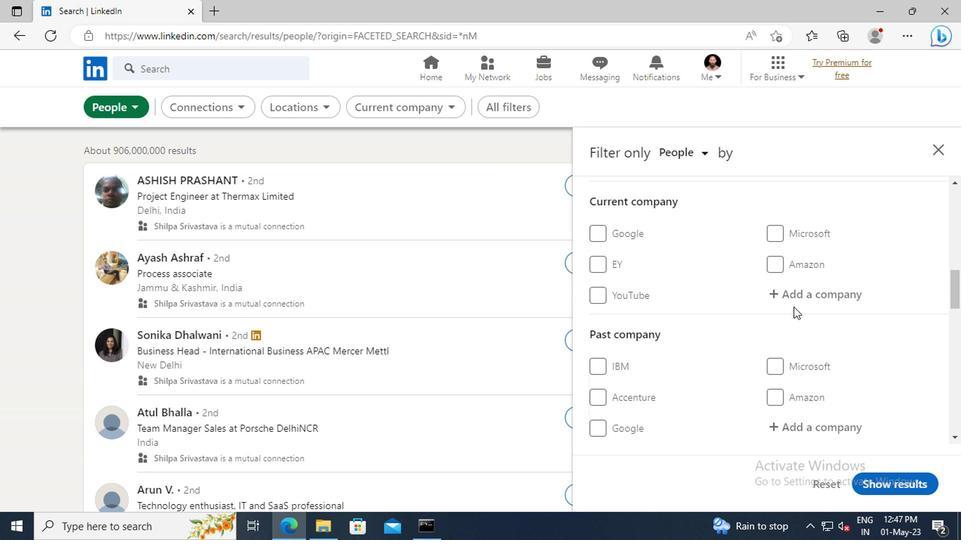 
Action: Mouse pressed left at (784, 298)
Screenshot: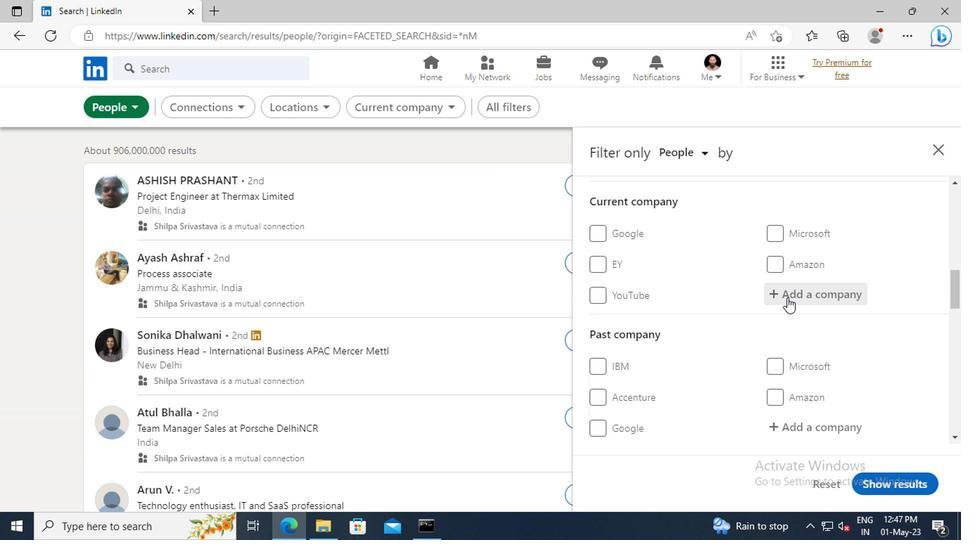 
Action: Key pressed <Key.shift>RESOLVIT
Screenshot: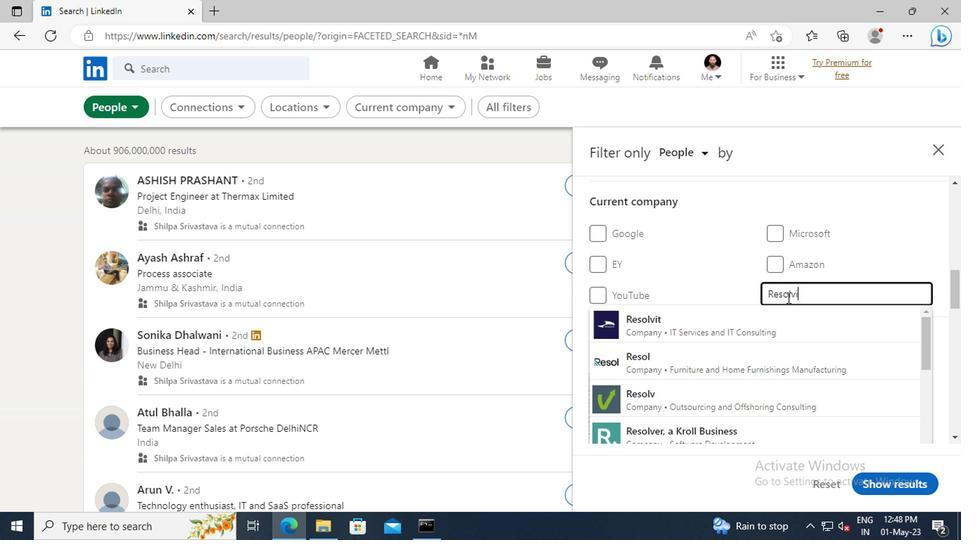
Action: Mouse moved to (785, 326)
Screenshot: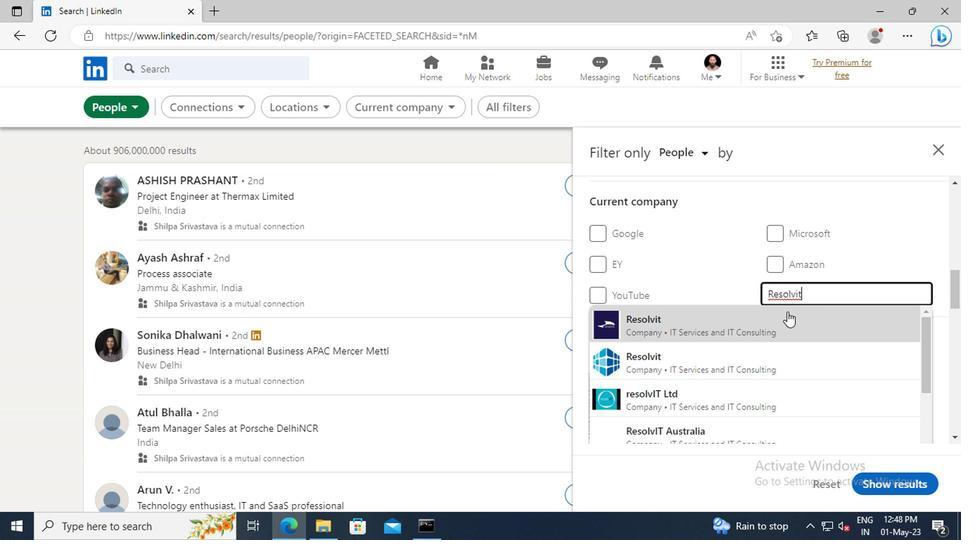 
Action: Mouse pressed left at (785, 326)
Screenshot: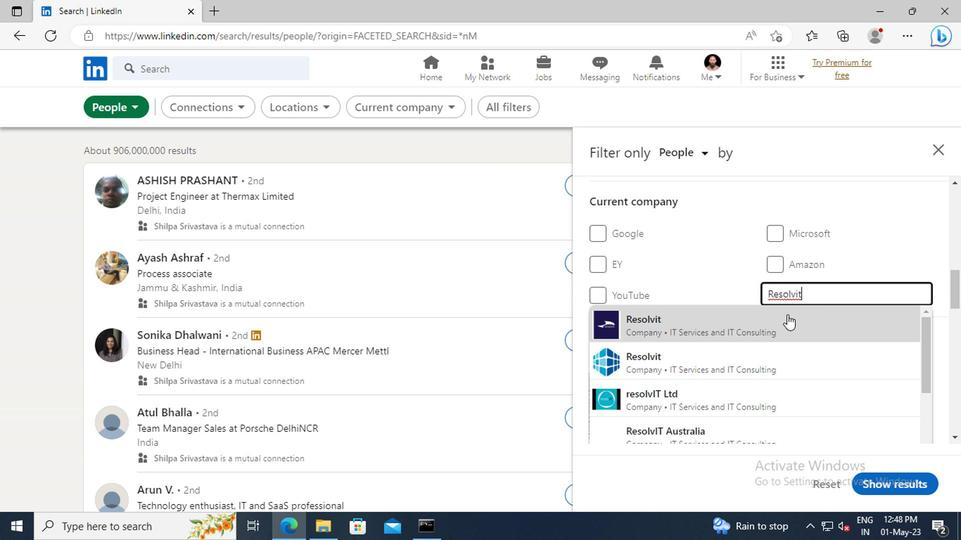 
Action: Mouse scrolled (785, 325) with delta (0, -1)
Screenshot: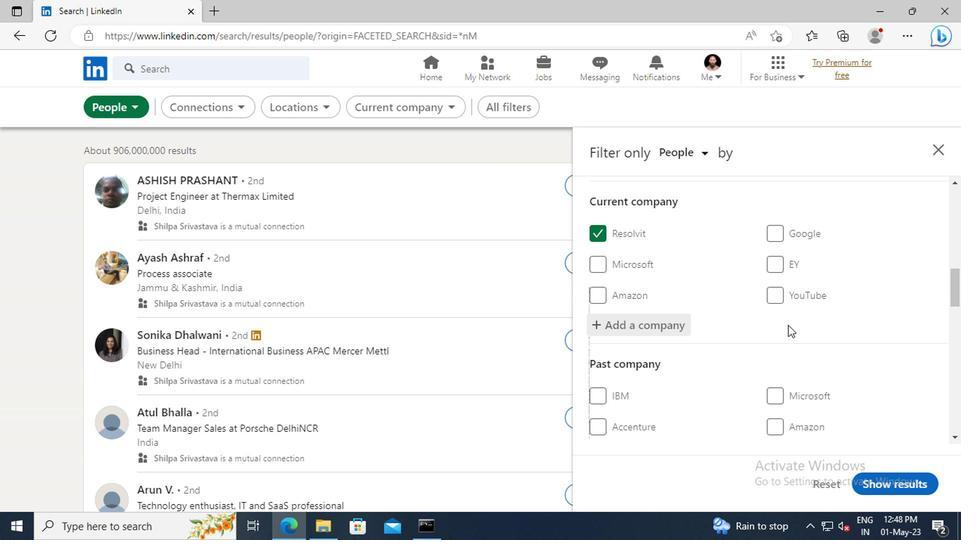
Action: Mouse scrolled (785, 325) with delta (0, -1)
Screenshot: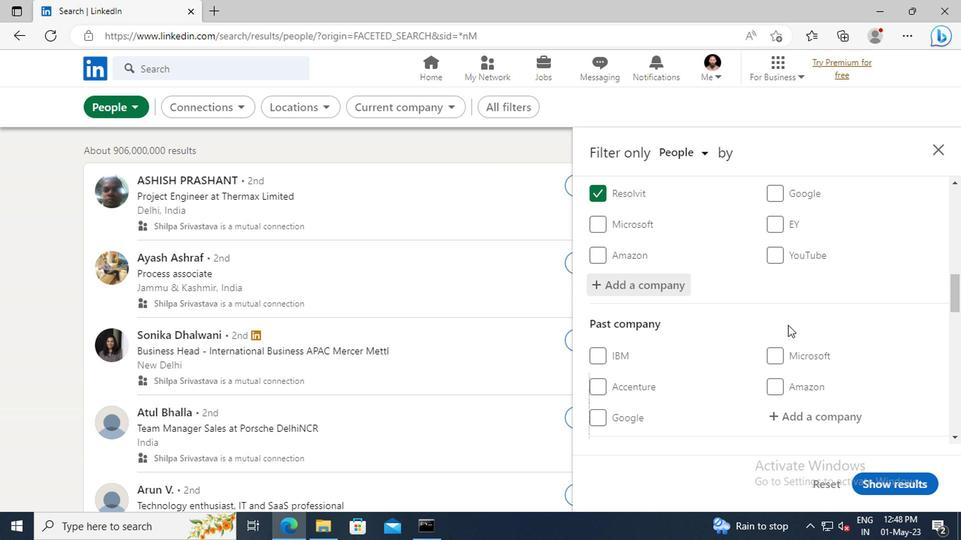 
Action: Mouse scrolled (785, 325) with delta (0, -1)
Screenshot: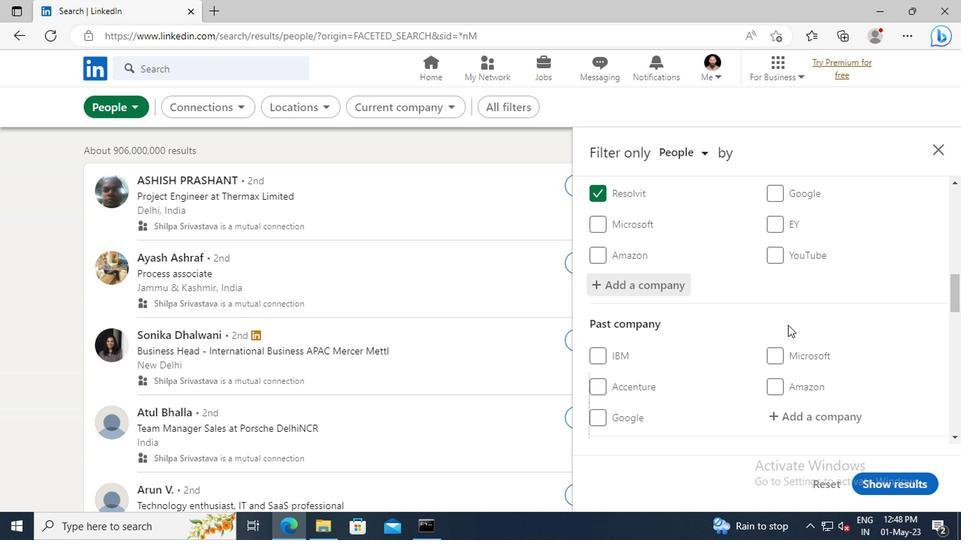 
Action: Mouse scrolled (785, 325) with delta (0, -1)
Screenshot: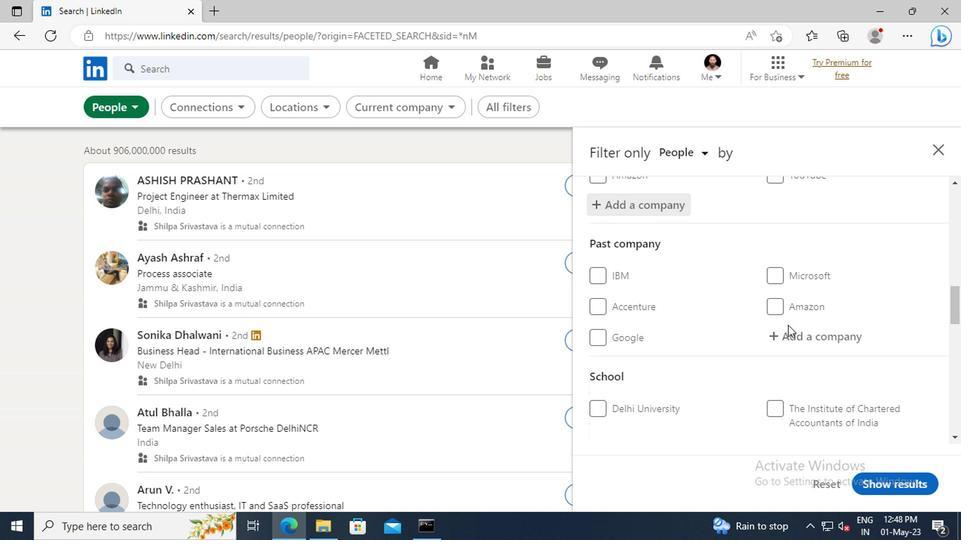 
Action: Mouse scrolled (785, 325) with delta (0, -1)
Screenshot: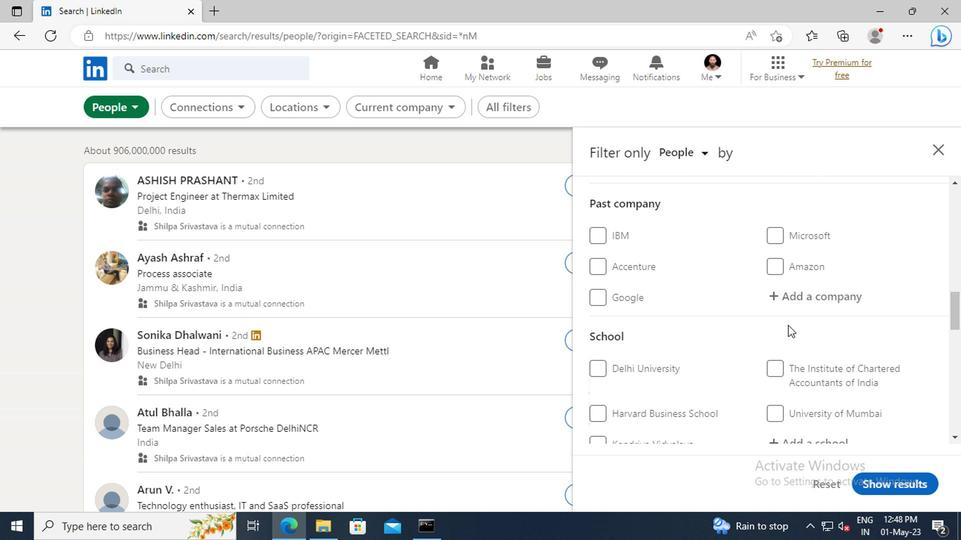 
Action: Mouse scrolled (785, 325) with delta (0, -1)
Screenshot: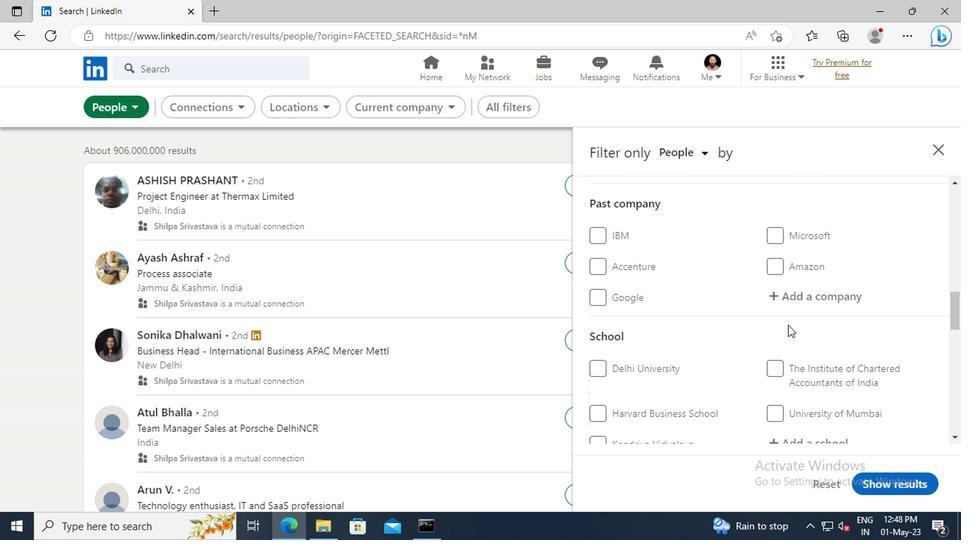 
Action: Mouse scrolled (785, 325) with delta (0, -1)
Screenshot: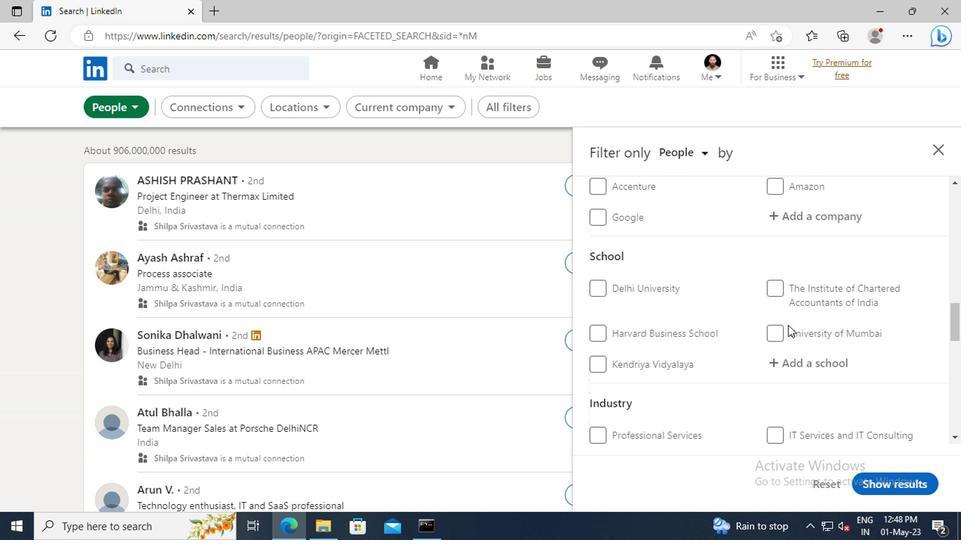 
Action: Mouse moved to (789, 324)
Screenshot: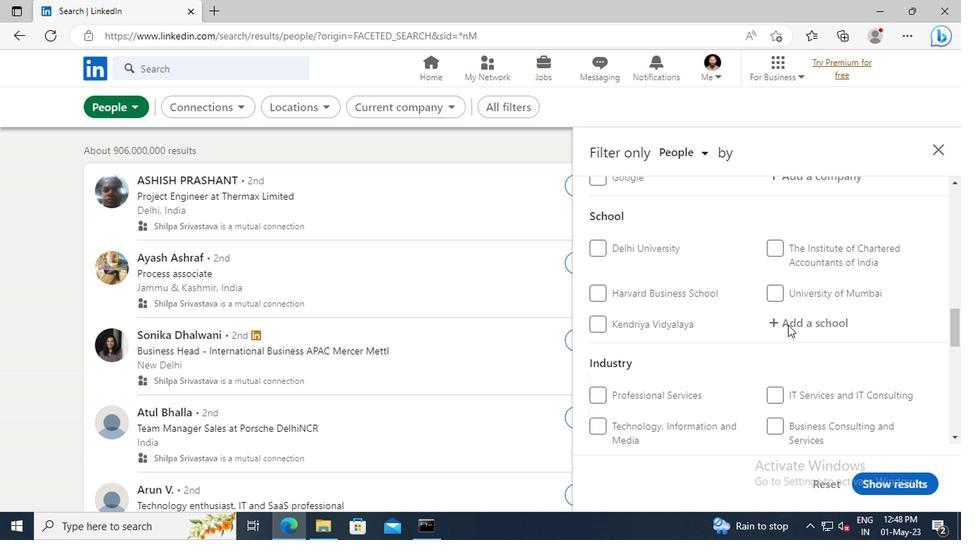 
Action: Mouse pressed left at (789, 324)
Screenshot: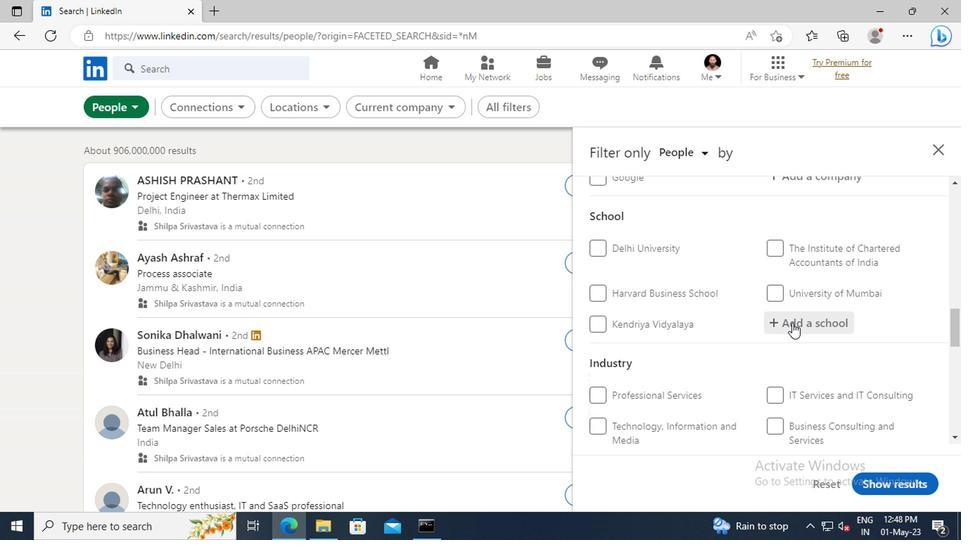
Action: Key pressed <Key.shift>P<Key.space><Key.shift>P<Key.space><Key.shift>SAV
Screenshot: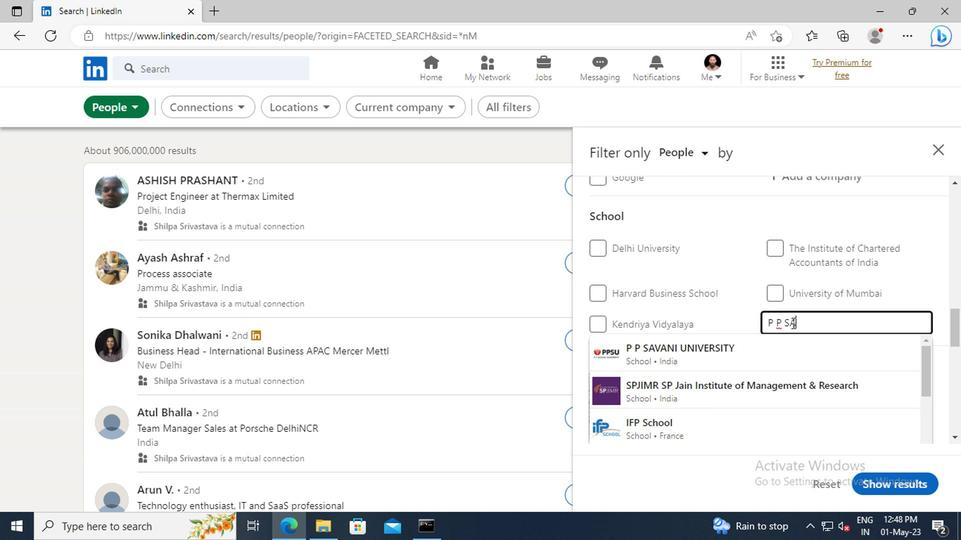 
Action: Mouse moved to (792, 360)
Screenshot: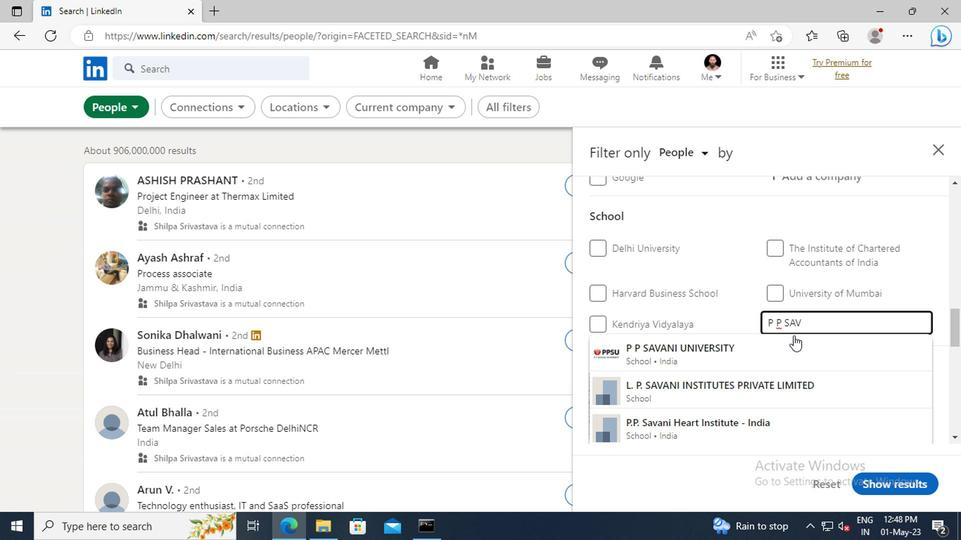 
Action: Mouse pressed left at (792, 360)
Screenshot: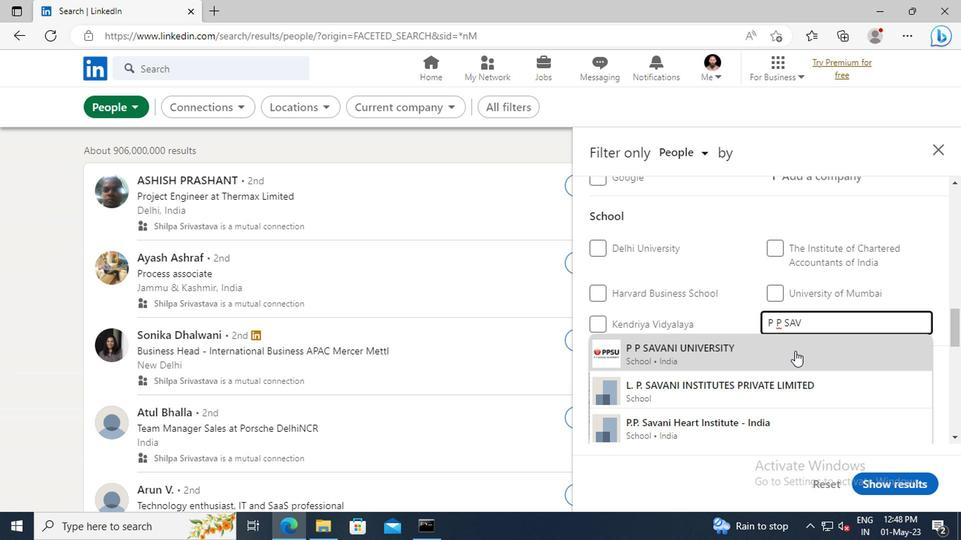
Action: Mouse scrolled (792, 359) with delta (0, 0)
Screenshot: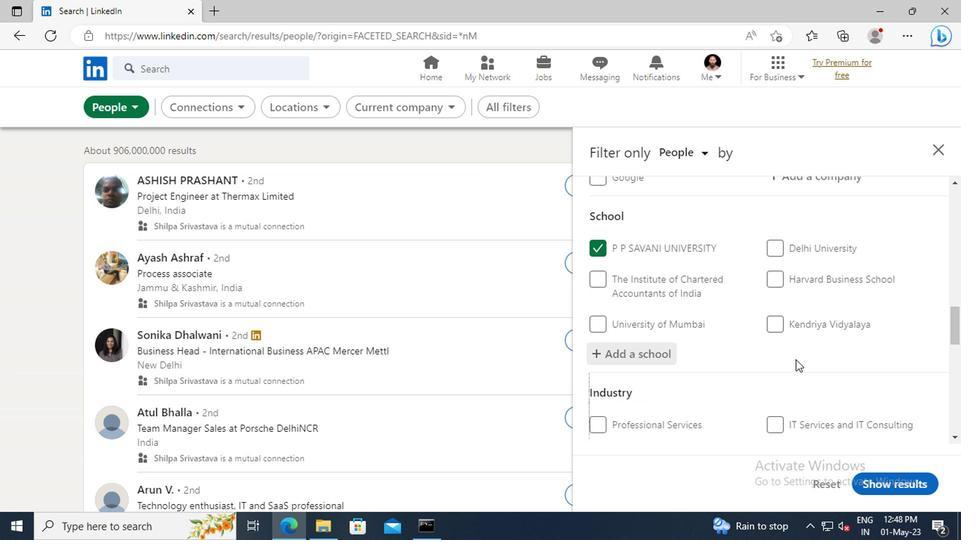 
Action: Mouse scrolled (792, 359) with delta (0, 0)
Screenshot: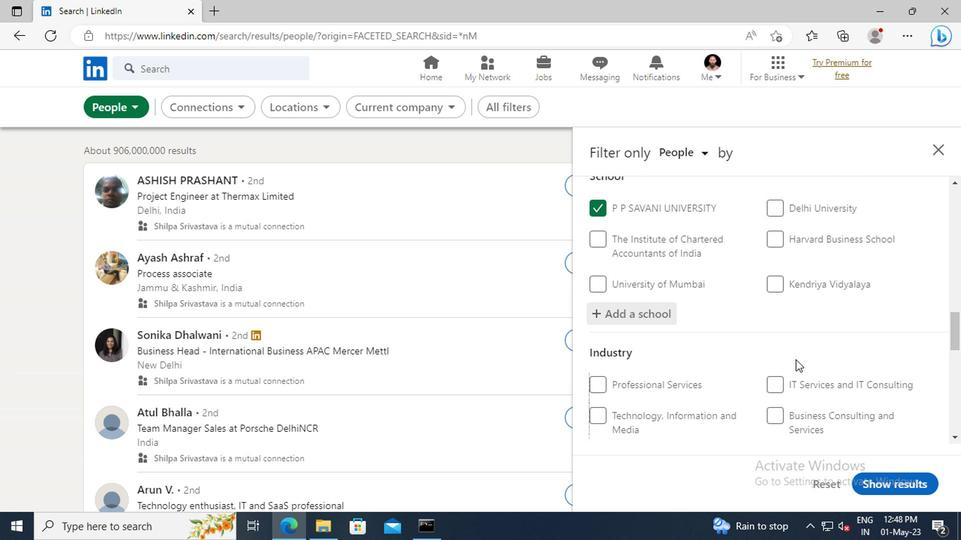 
Action: Mouse scrolled (792, 359) with delta (0, 0)
Screenshot: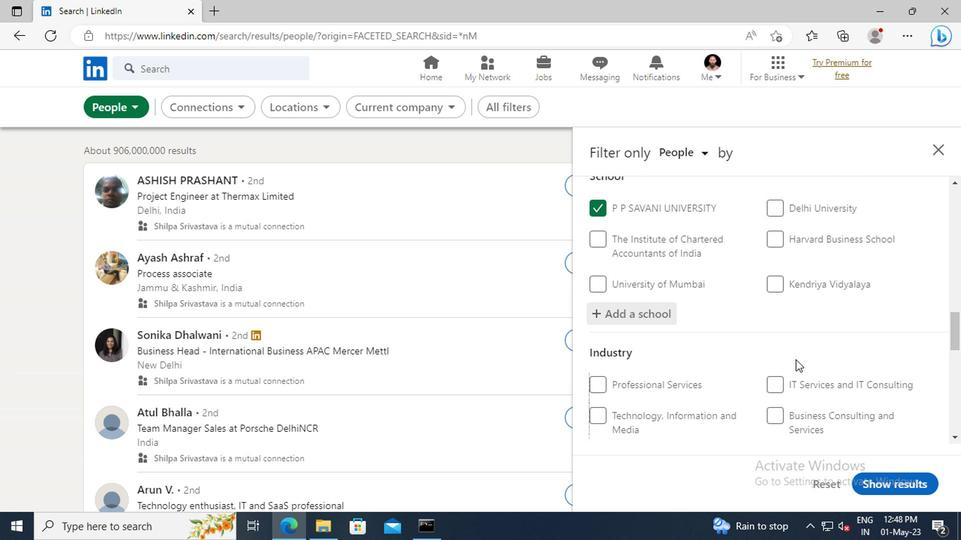 
Action: Mouse moved to (789, 378)
Screenshot: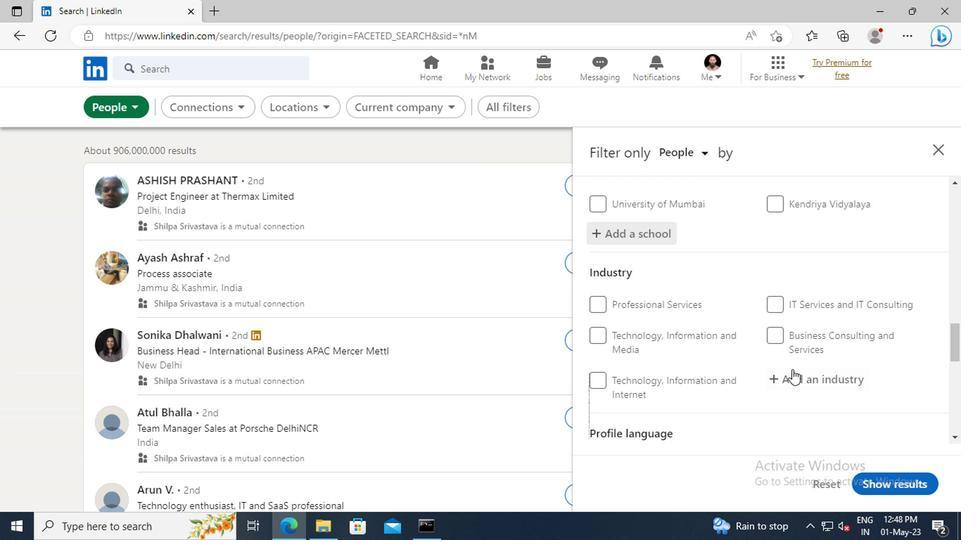 
Action: Mouse pressed left at (789, 378)
Screenshot: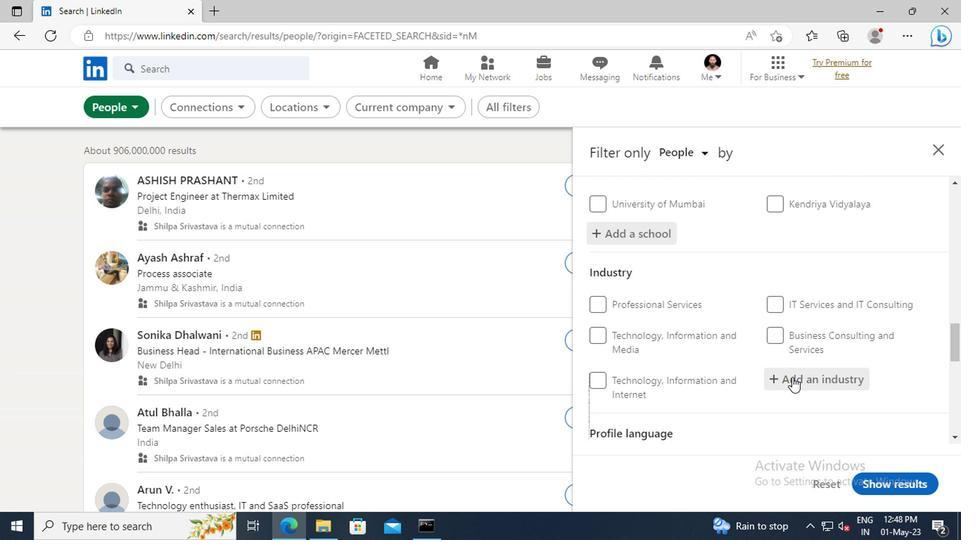 
Action: Key pressed <Key.shift>EDUCATION<Key.enter>
Screenshot: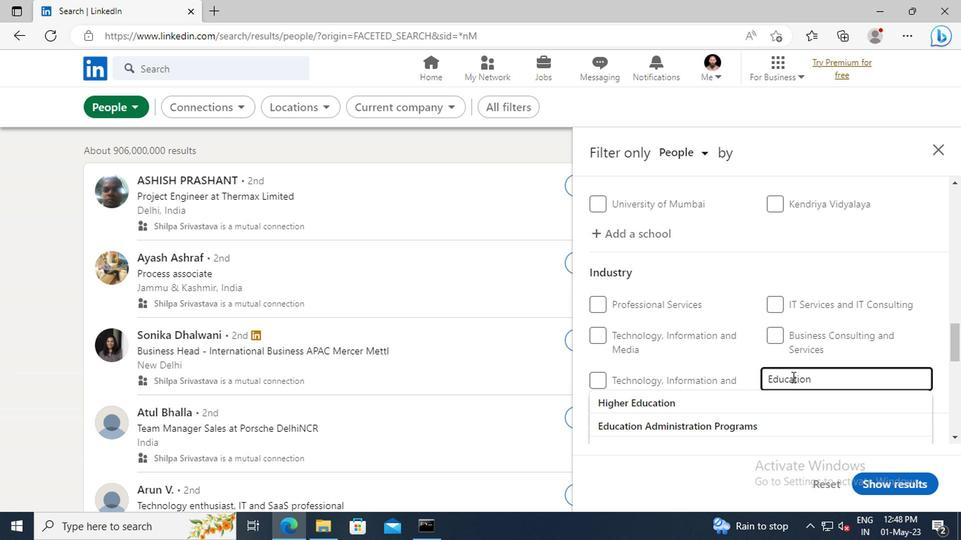 
Action: Mouse scrolled (789, 377) with delta (0, -1)
Screenshot: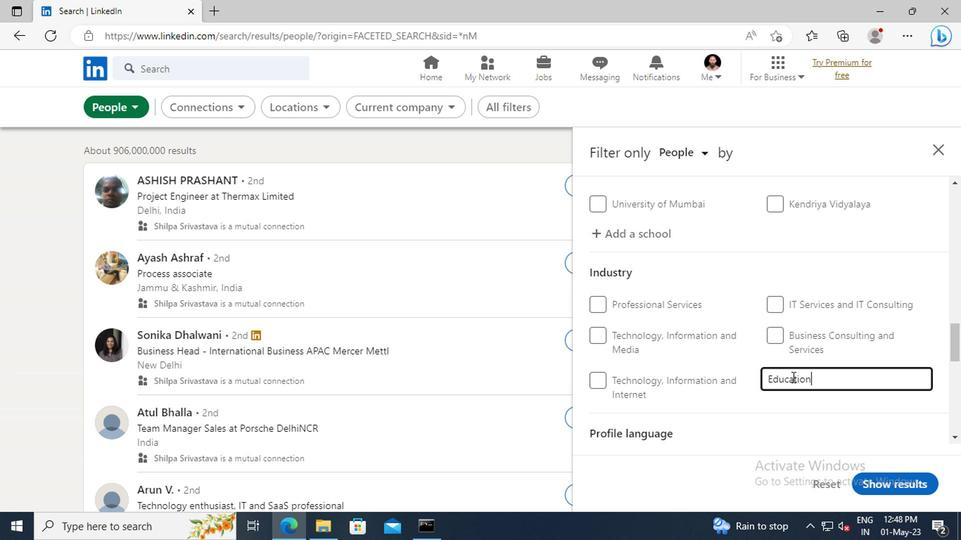 
Action: Mouse scrolled (789, 377) with delta (0, -1)
Screenshot: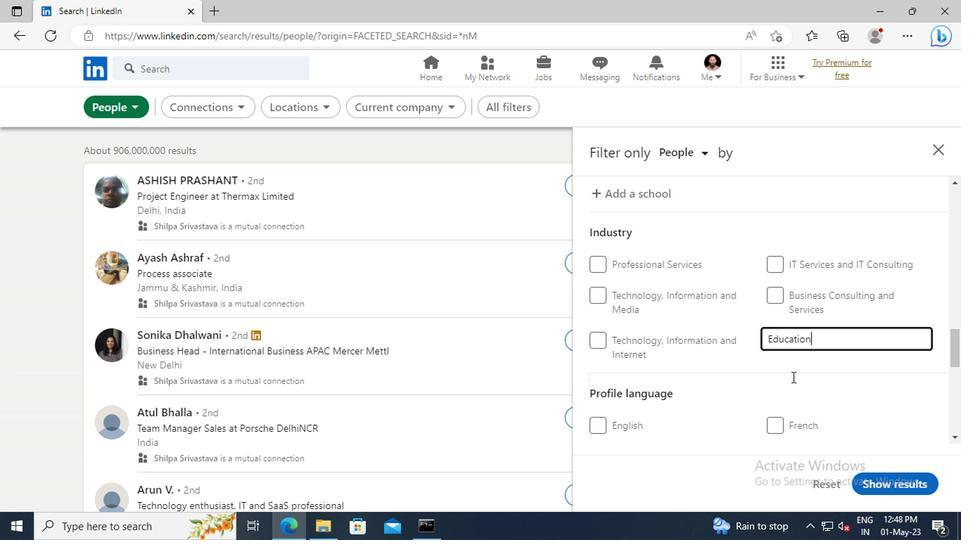 
Action: Mouse scrolled (789, 377) with delta (0, -1)
Screenshot: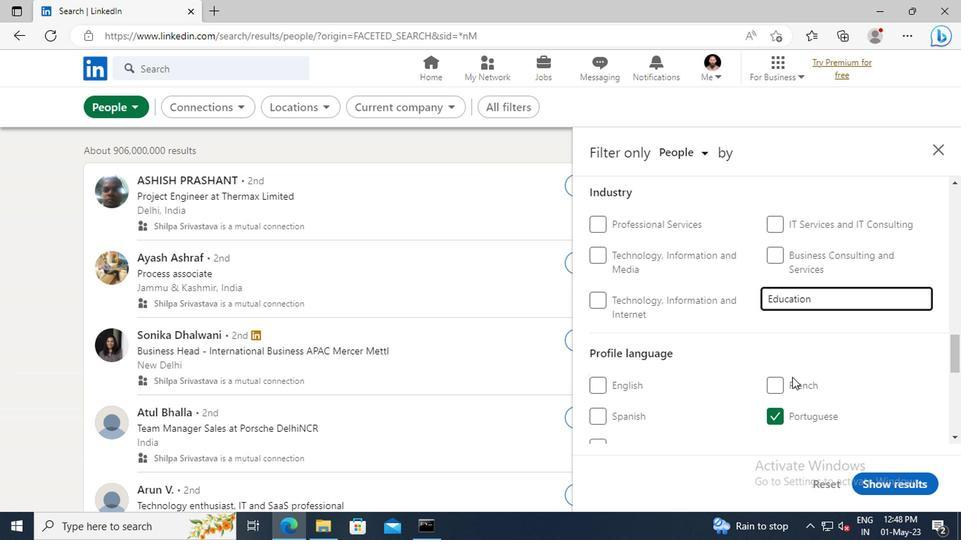 
Action: Mouse scrolled (789, 377) with delta (0, -1)
Screenshot: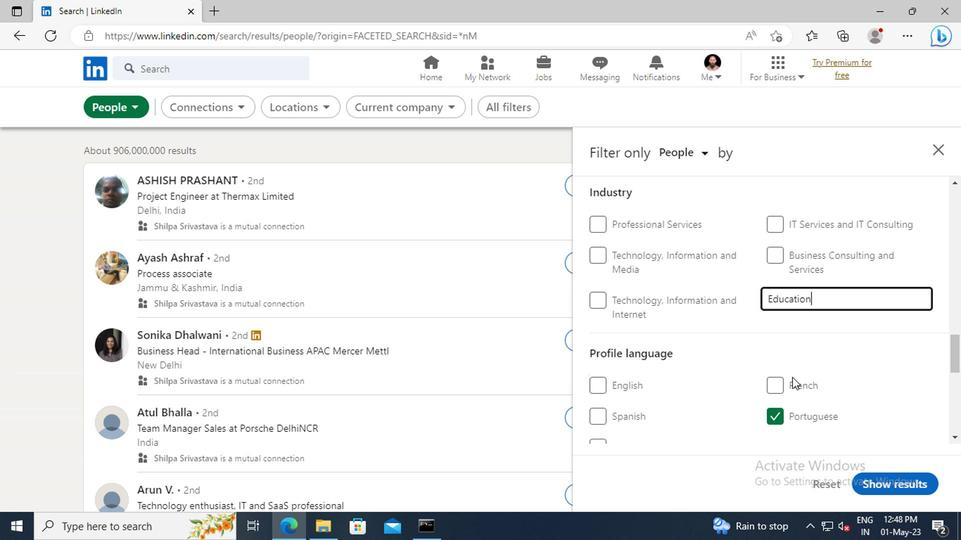
Action: Mouse scrolled (789, 377) with delta (0, -1)
Screenshot: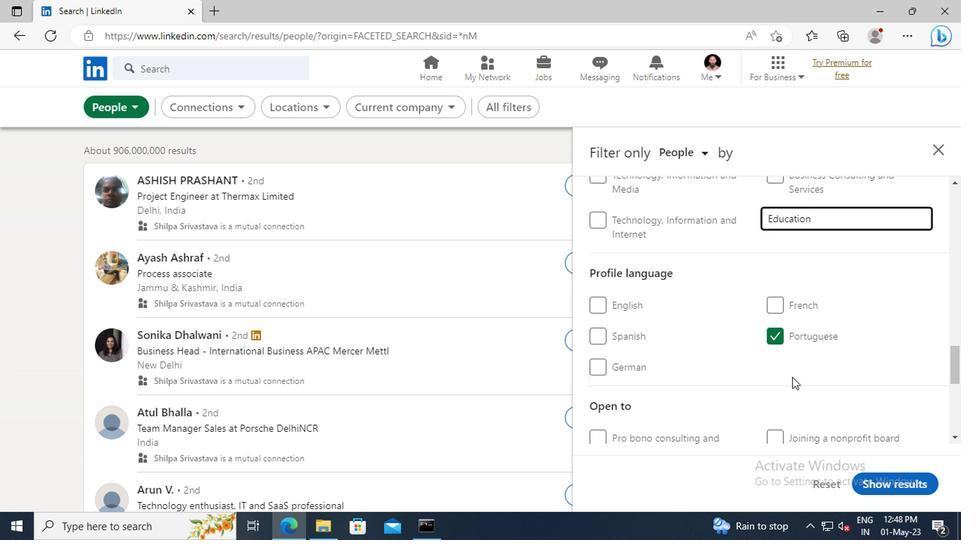 
Action: Mouse scrolled (789, 377) with delta (0, -1)
Screenshot: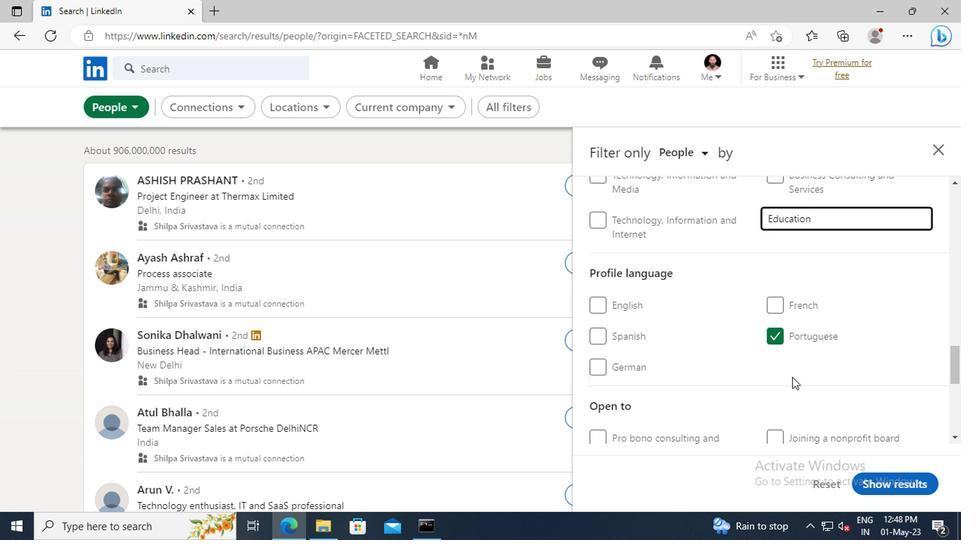 
Action: Mouse scrolled (789, 377) with delta (0, -1)
Screenshot: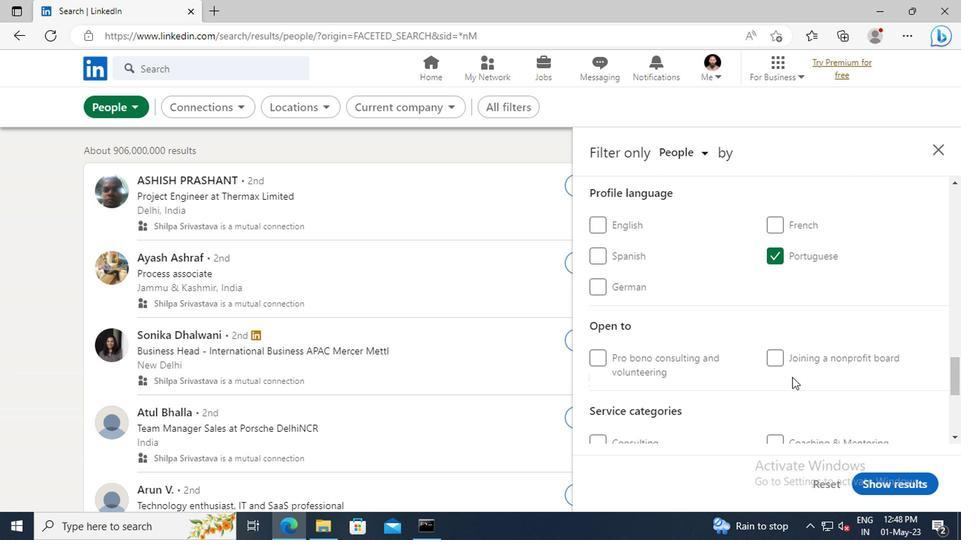 
Action: Mouse scrolled (789, 377) with delta (0, -1)
Screenshot: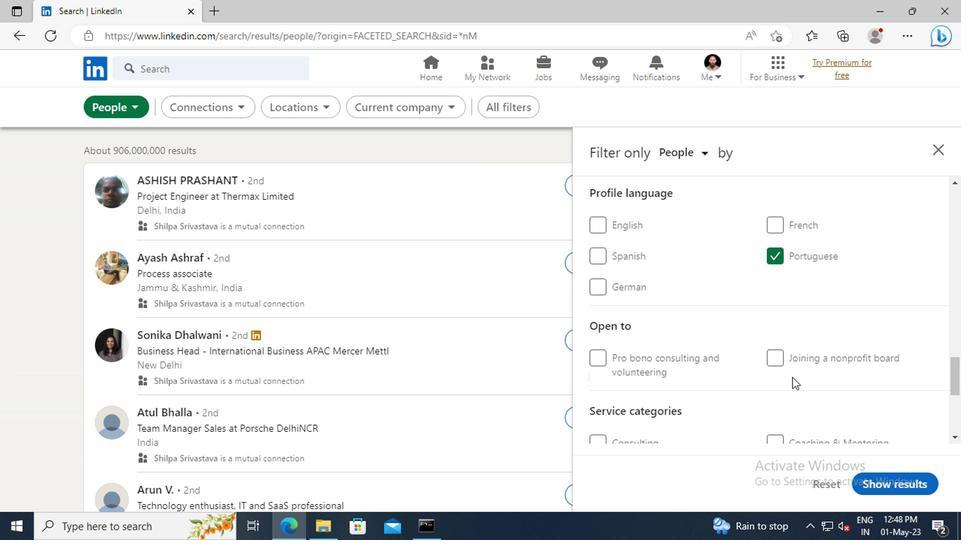 
Action: Mouse scrolled (789, 377) with delta (0, -1)
Screenshot: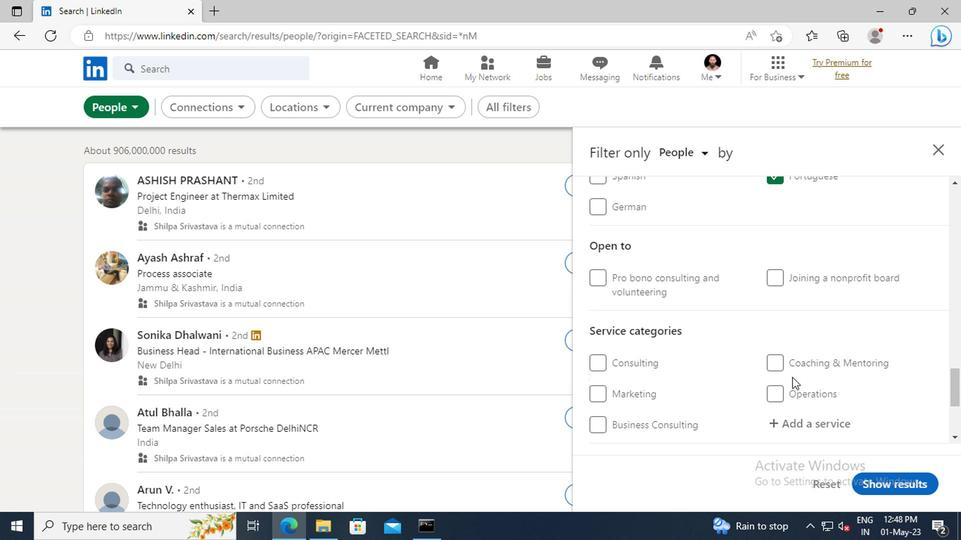 
Action: Mouse moved to (789, 383)
Screenshot: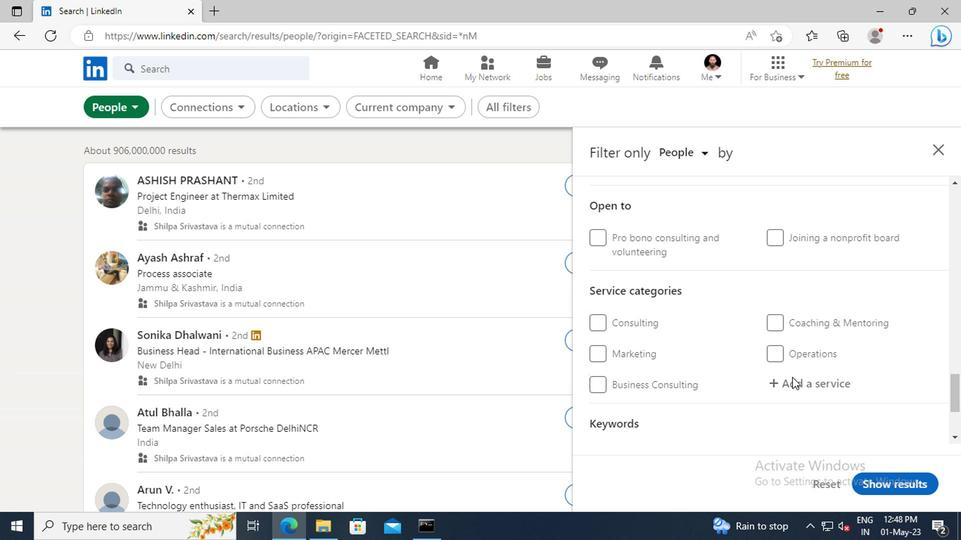 
Action: Mouse pressed left at (789, 383)
Screenshot: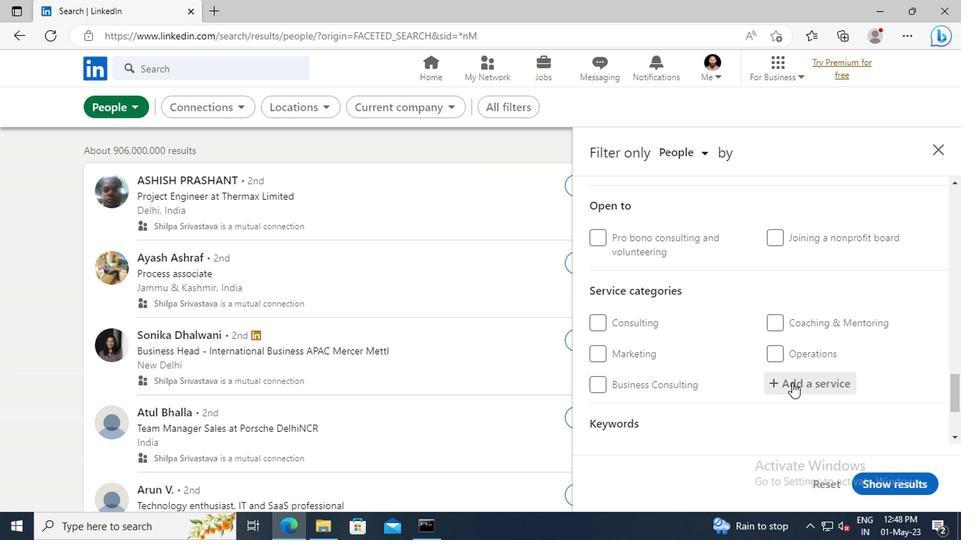 
Action: Key pressed <Key.shift>LOANS
Screenshot: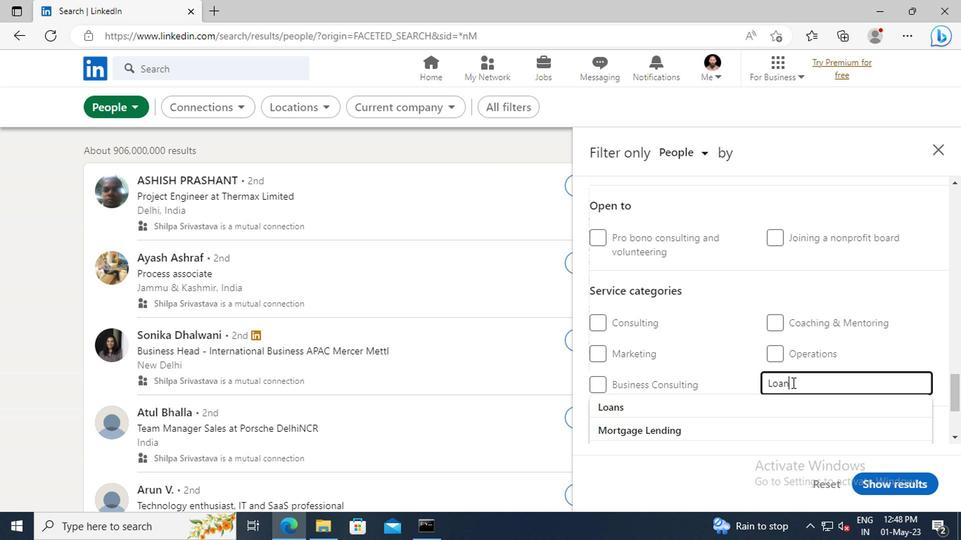 
Action: Mouse moved to (775, 408)
Screenshot: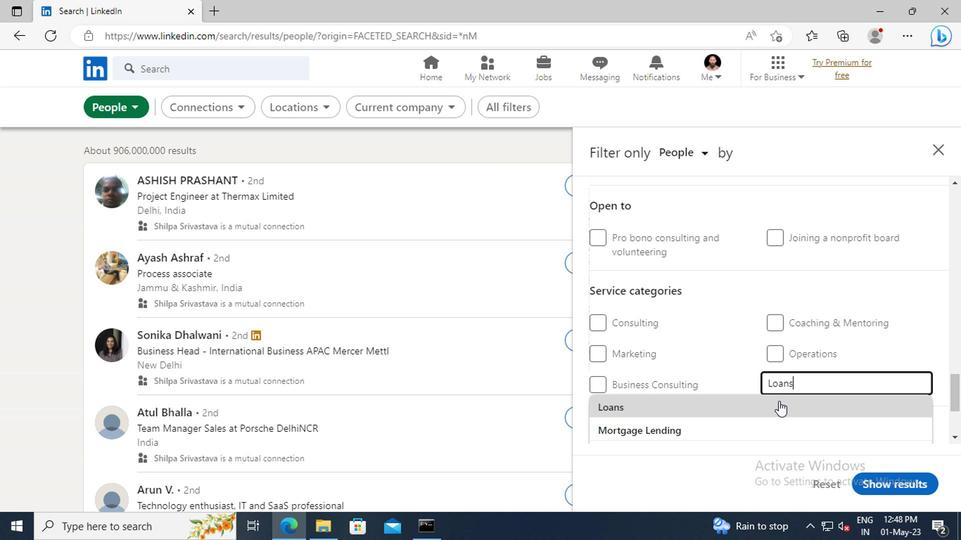 
Action: Mouse pressed left at (775, 408)
Screenshot: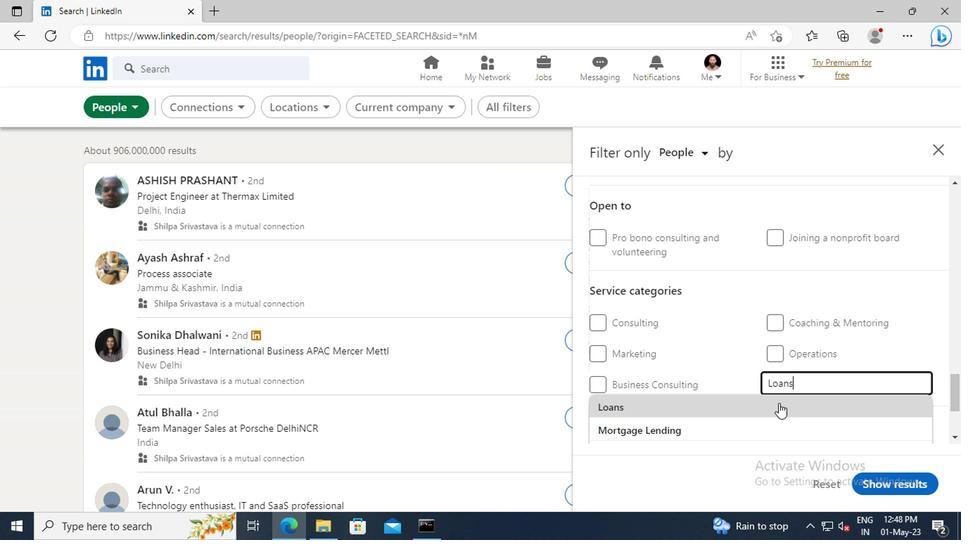 
Action: Mouse scrolled (775, 408) with delta (0, 0)
Screenshot: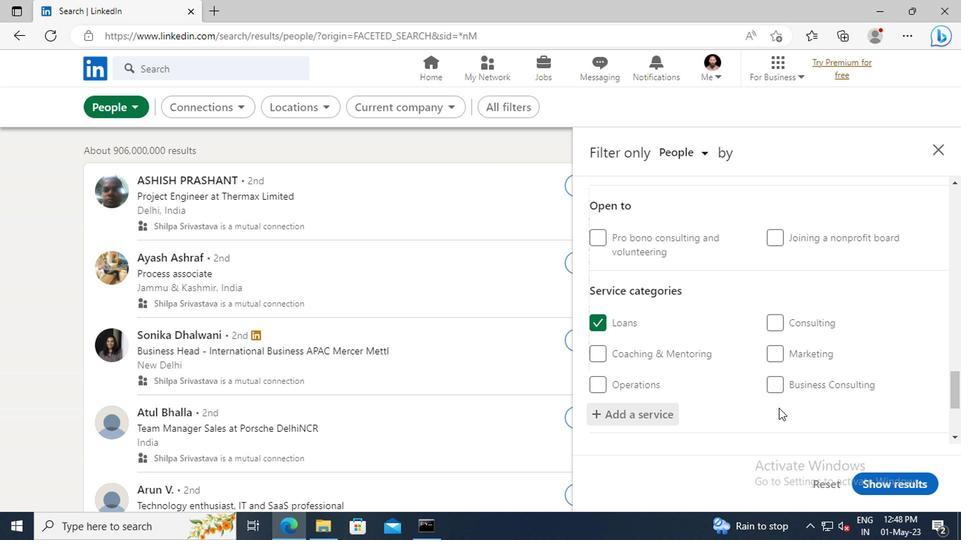 
Action: Mouse scrolled (775, 408) with delta (0, 0)
Screenshot: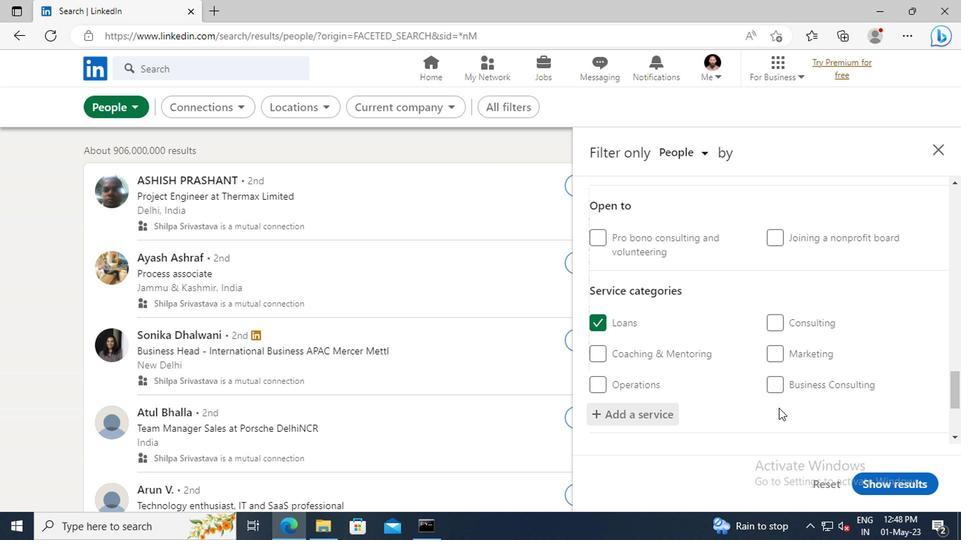 
Action: Mouse scrolled (775, 408) with delta (0, 0)
Screenshot: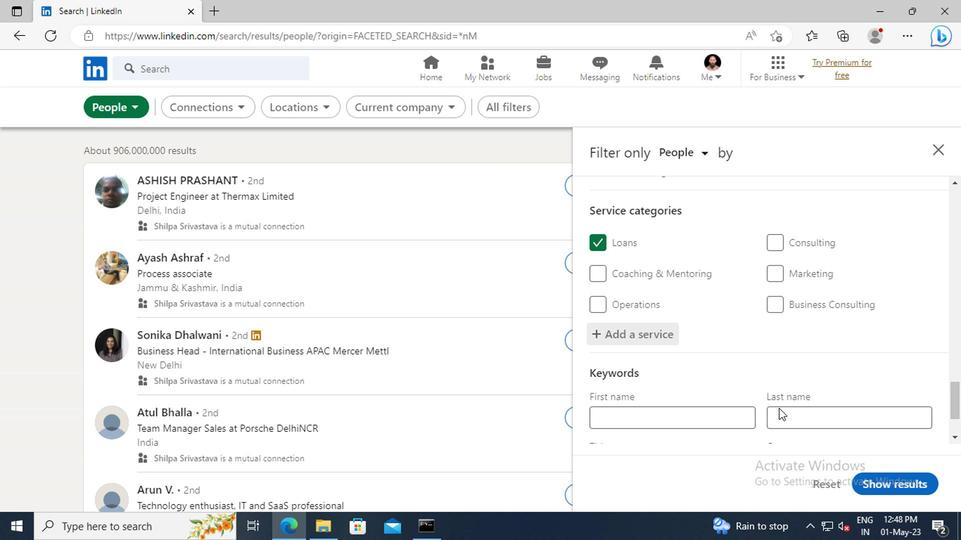 
Action: Mouse scrolled (775, 408) with delta (0, 0)
Screenshot: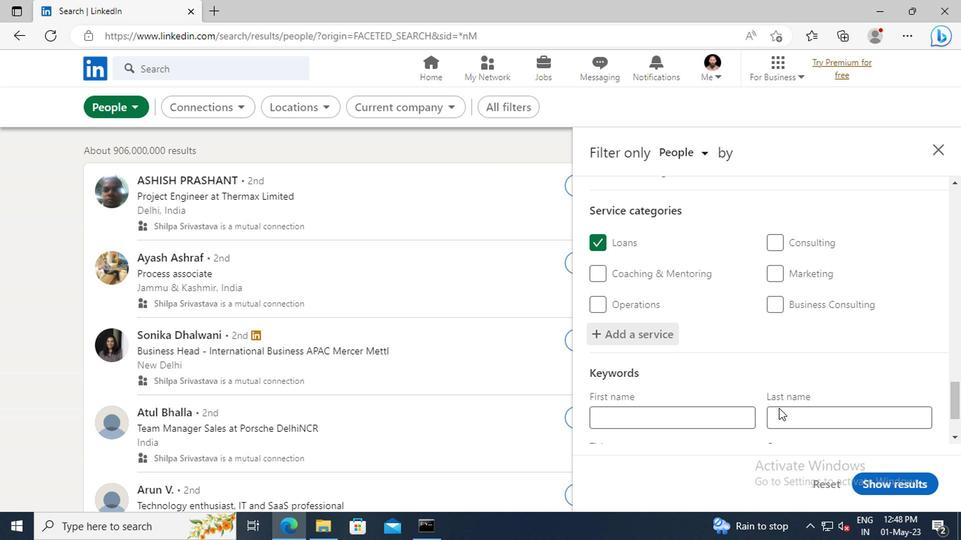 
Action: Mouse scrolled (775, 408) with delta (0, 0)
Screenshot: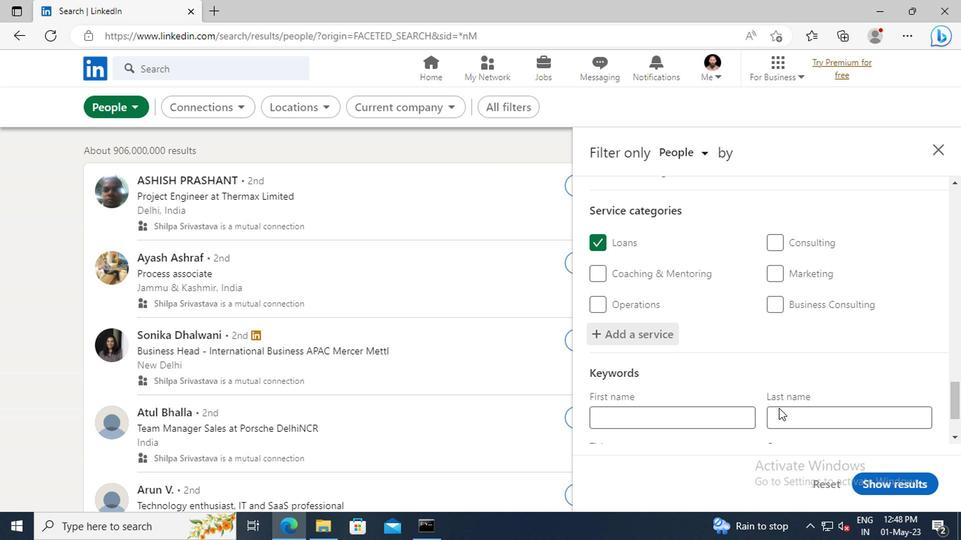 
Action: Mouse moved to (660, 385)
Screenshot: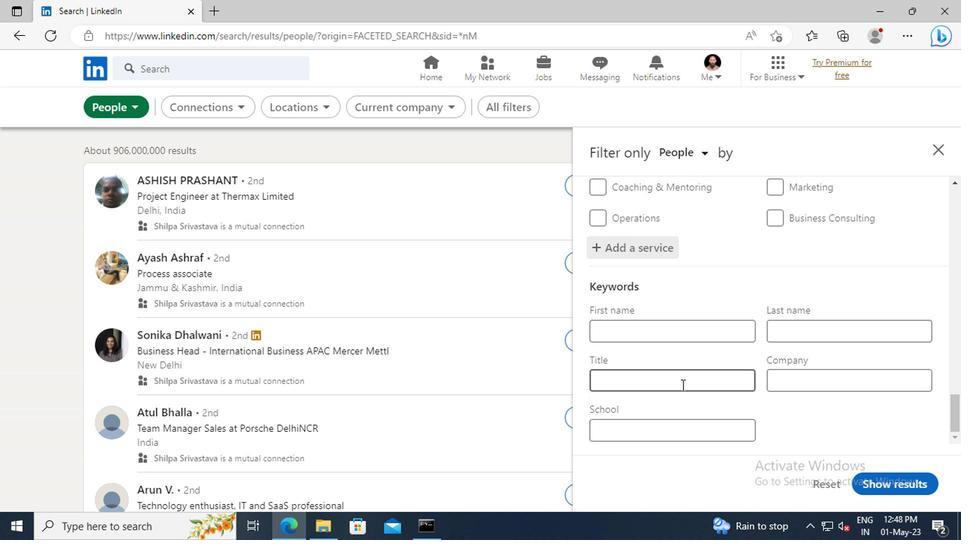 
Action: Mouse pressed left at (660, 385)
Screenshot: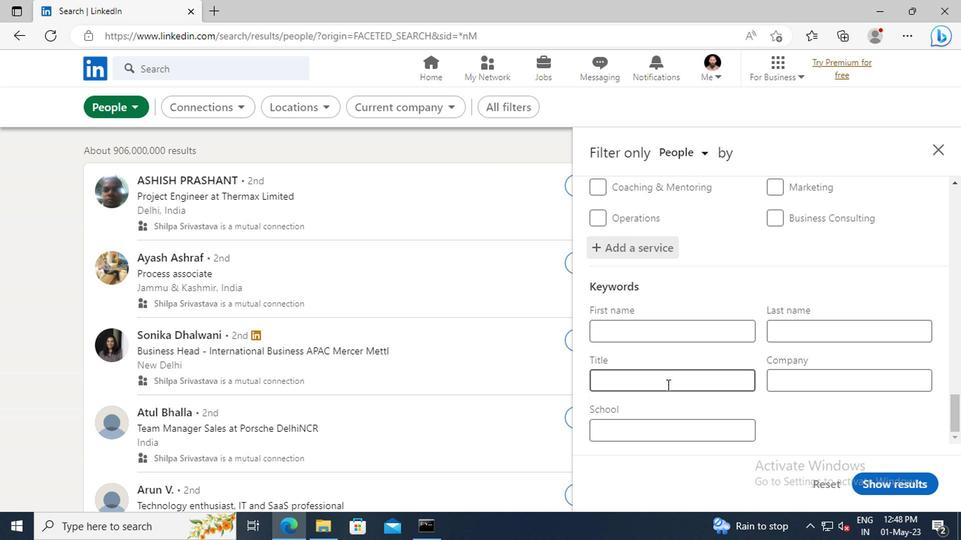 
Action: Key pressed <Key.shift>GEOLOGIST<Key.enter>
Screenshot: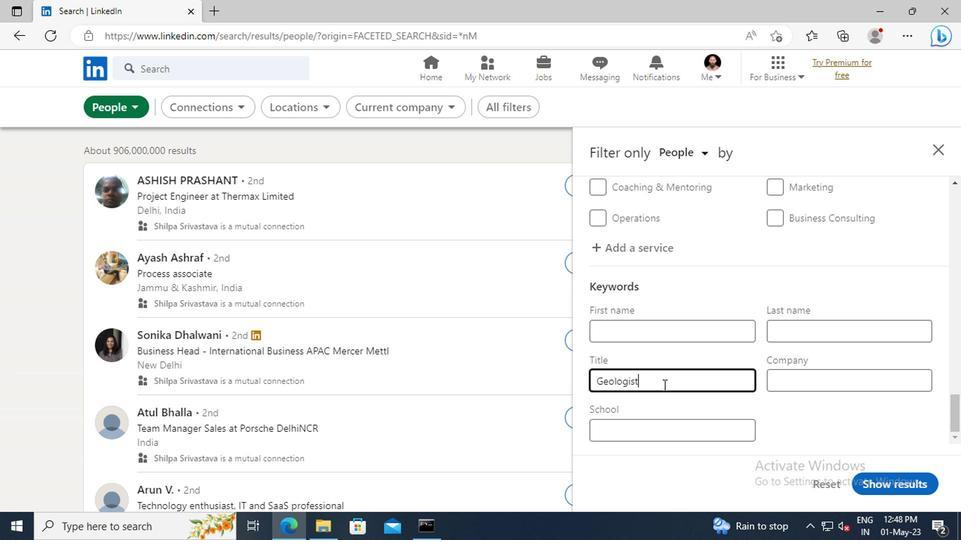 
Action: Mouse moved to (877, 484)
Screenshot: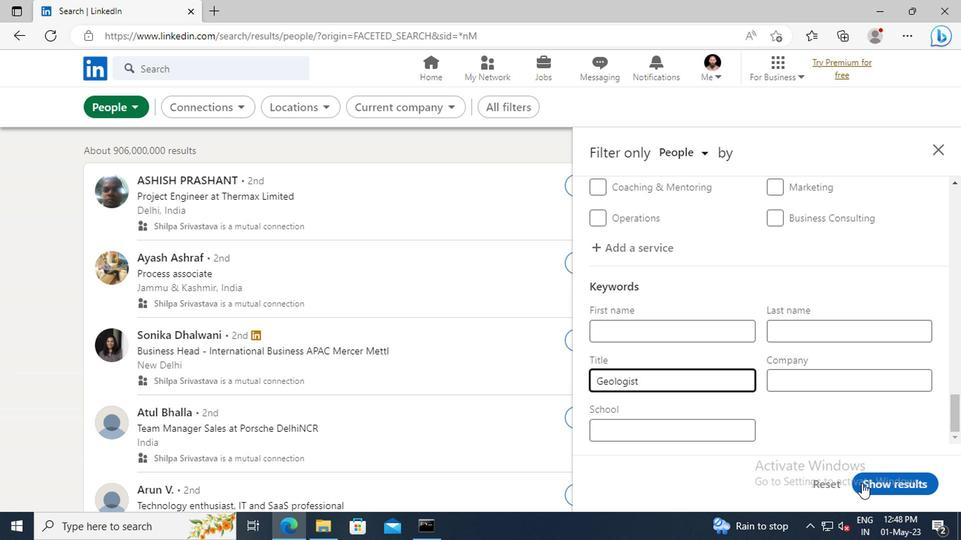 
Action: Mouse pressed left at (877, 484)
Screenshot: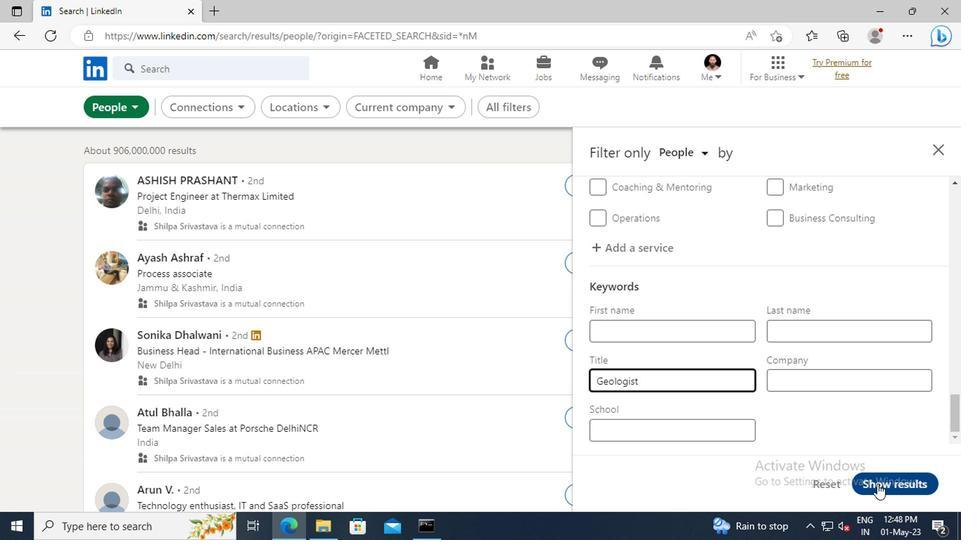 
